 Task: Organize a 75-minute interactive team-building theater and improvisation workshop for corporate teams.
Action: Mouse moved to (839, 115)
Screenshot: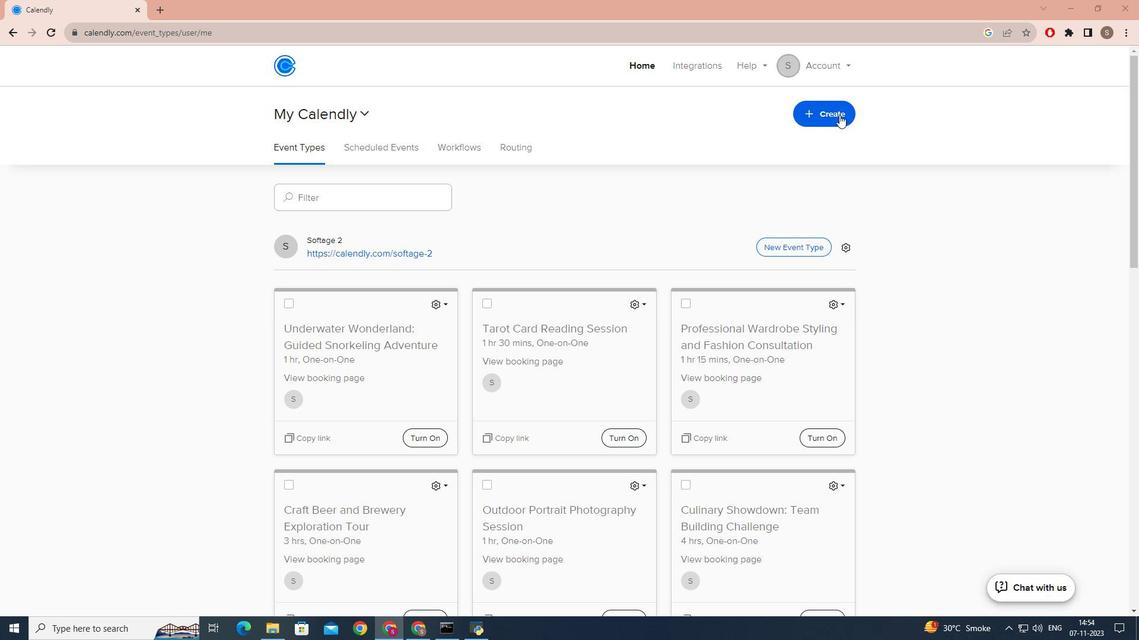 
Action: Mouse pressed left at (839, 115)
Screenshot: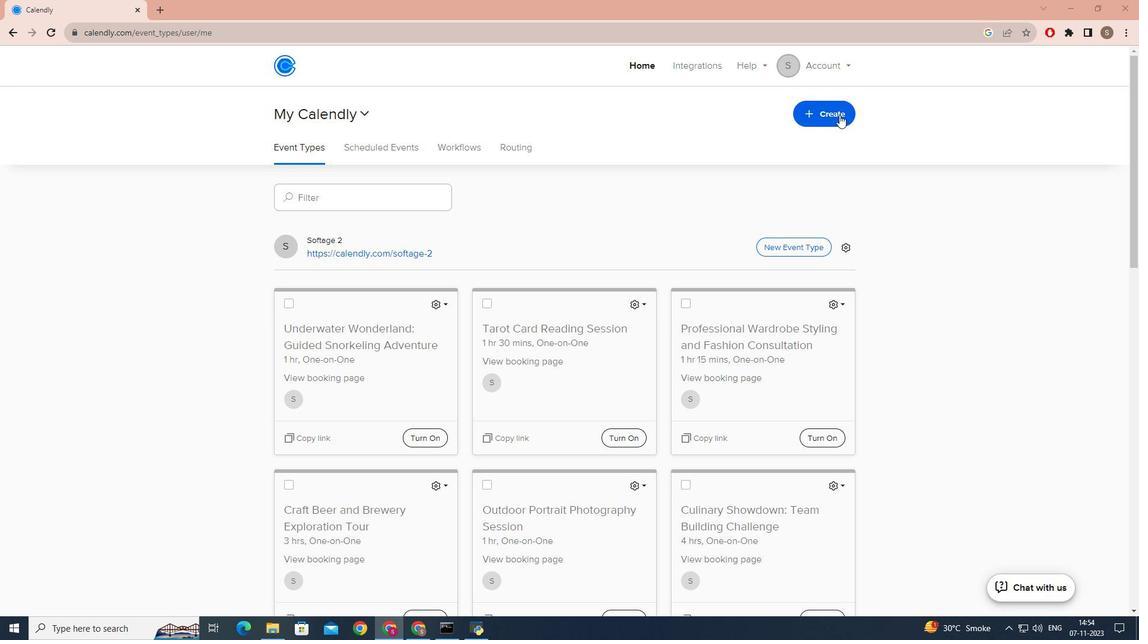 
Action: Mouse moved to (742, 163)
Screenshot: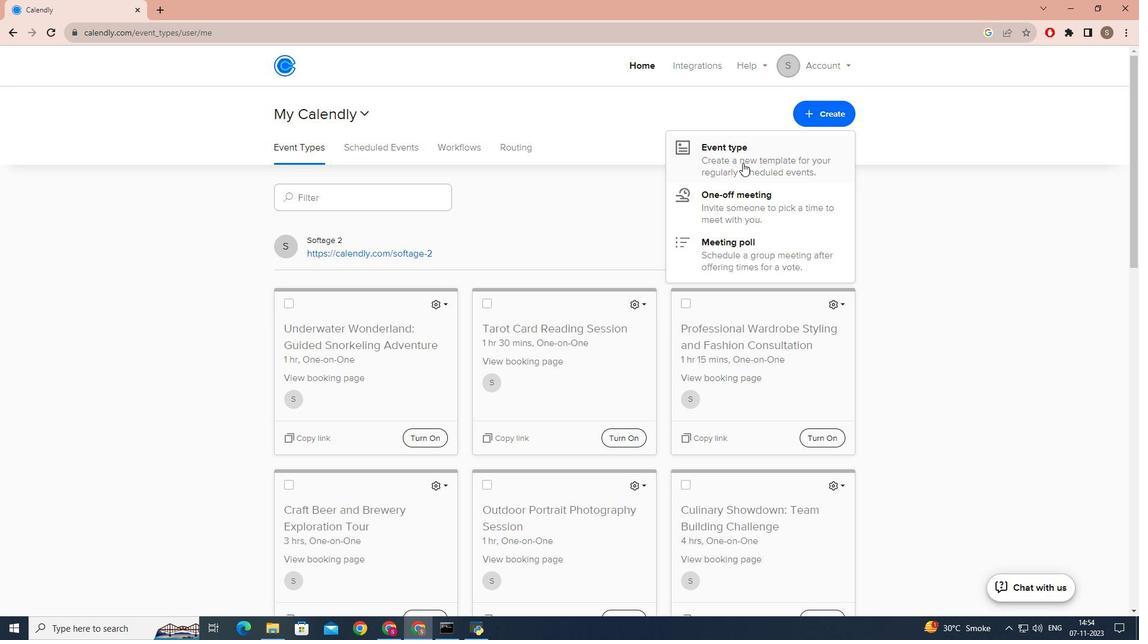 
Action: Mouse pressed left at (742, 163)
Screenshot: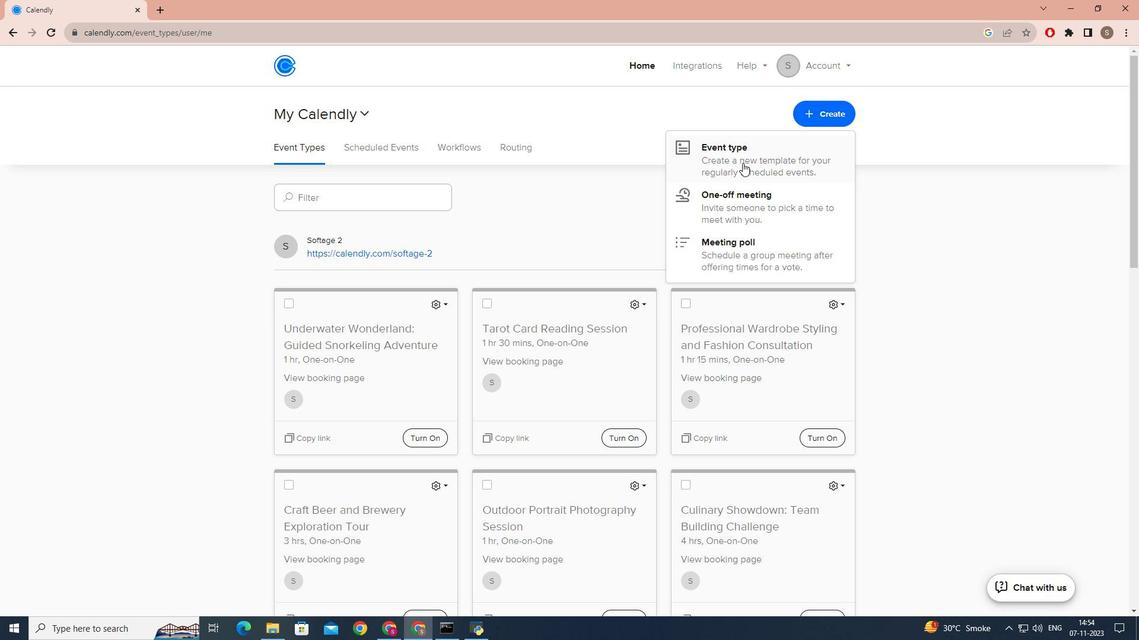 
Action: Mouse moved to (519, 212)
Screenshot: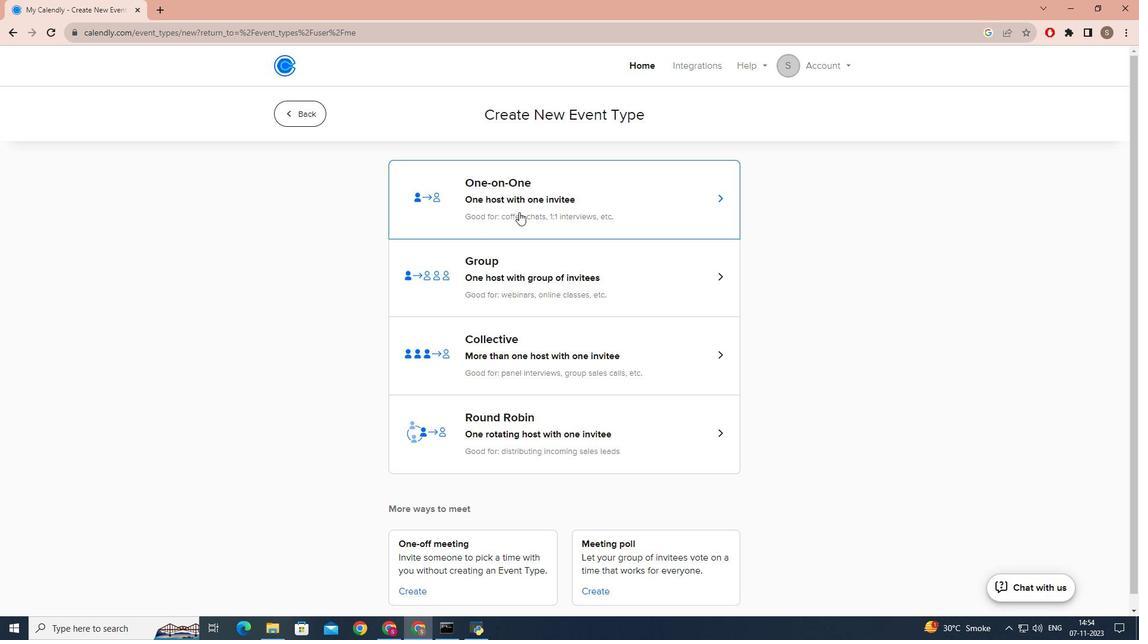 
Action: Mouse pressed left at (519, 212)
Screenshot: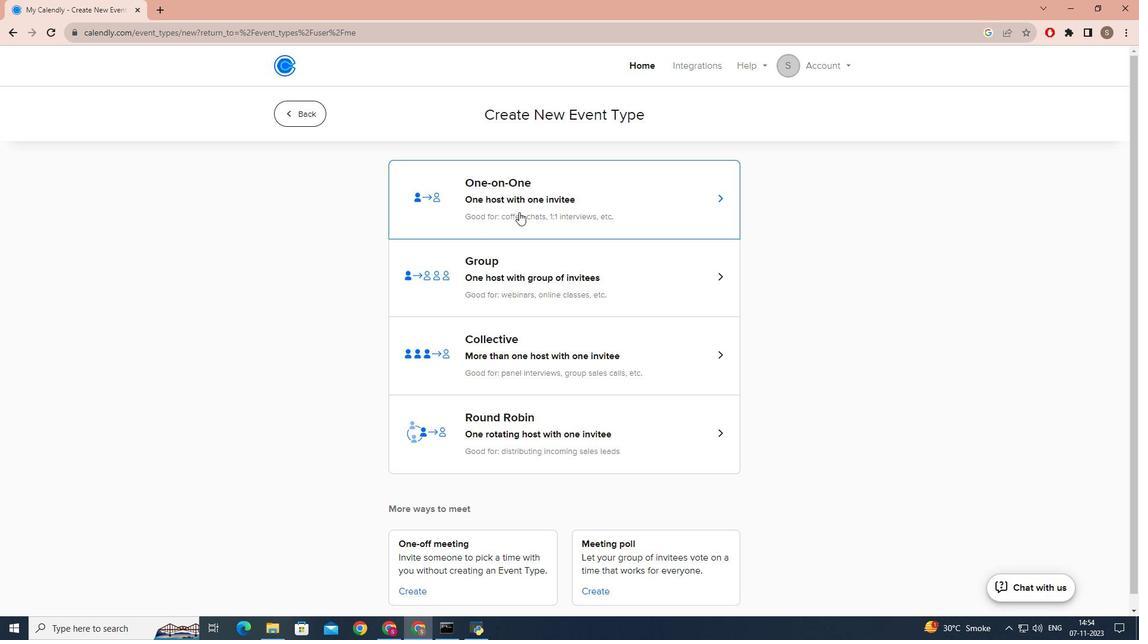 
Action: Mouse moved to (434, 272)
Screenshot: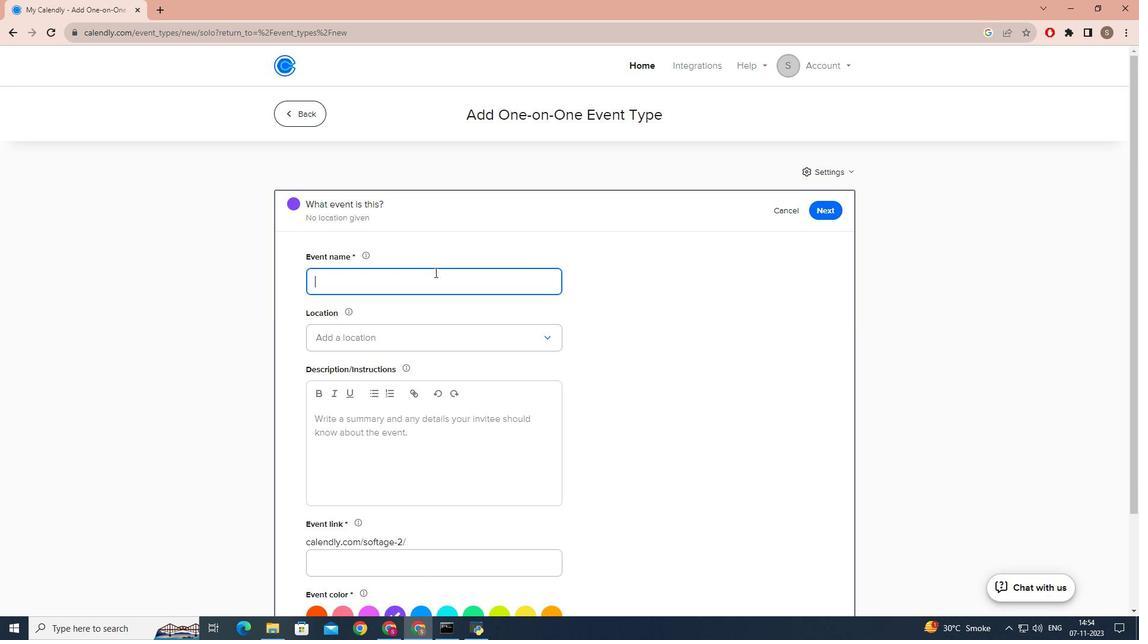 
Action: Key pressed <Key.caps_lock>T<Key.caps_lock>eam<Key.space><Key.caps_lock>B<Key.caps_lock>uilding<Key.space><Key.caps_lock>T<Key.caps_lock>heater<Key.space>and<Key.space><Key.caps_lock>I<Key.caps_lock>mprovisato<Key.backspace>ion<Key.space><Key.caps_lock>W<Key.caps_lock>orkshop
Screenshot: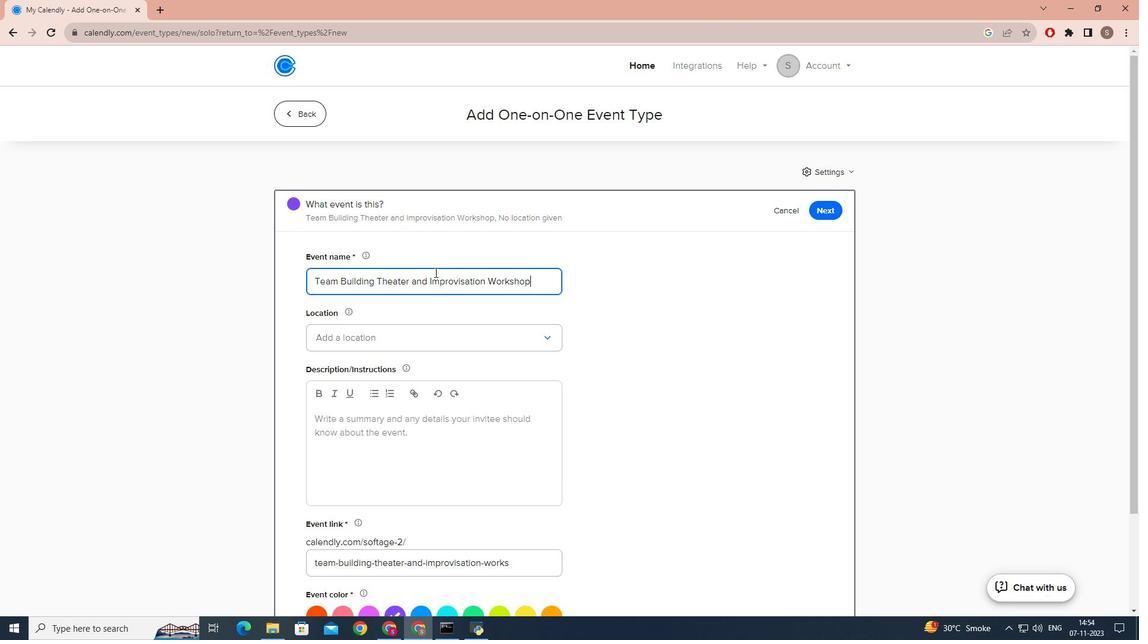 
Action: Mouse moved to (404, 335)
Screenshot: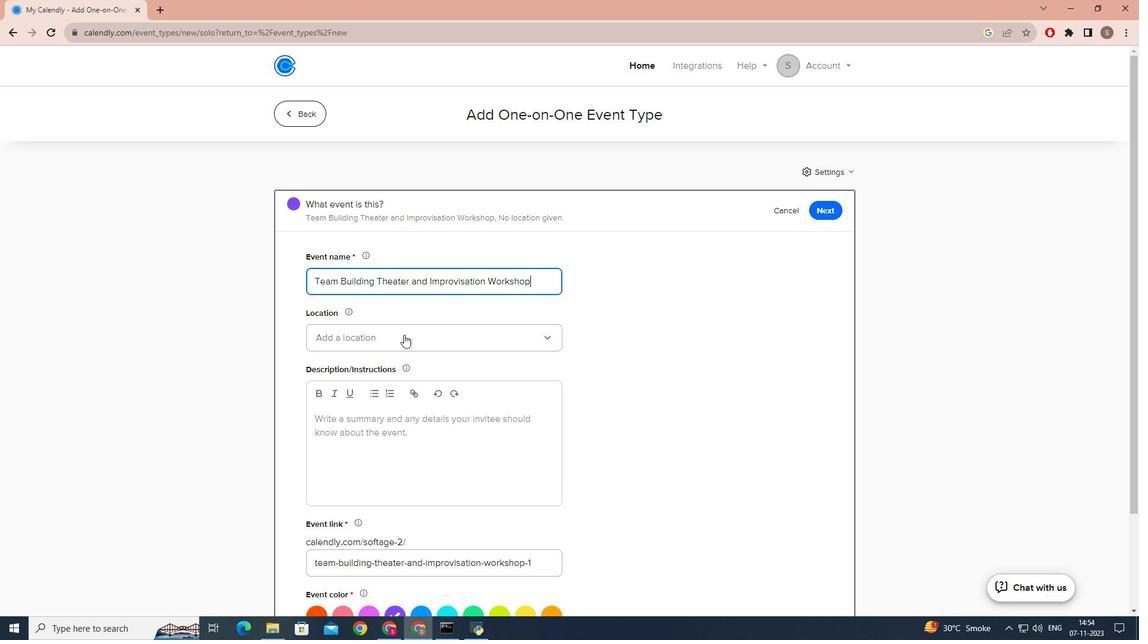 
Action: Mouse pressed left at (404, 335)
Screenshot: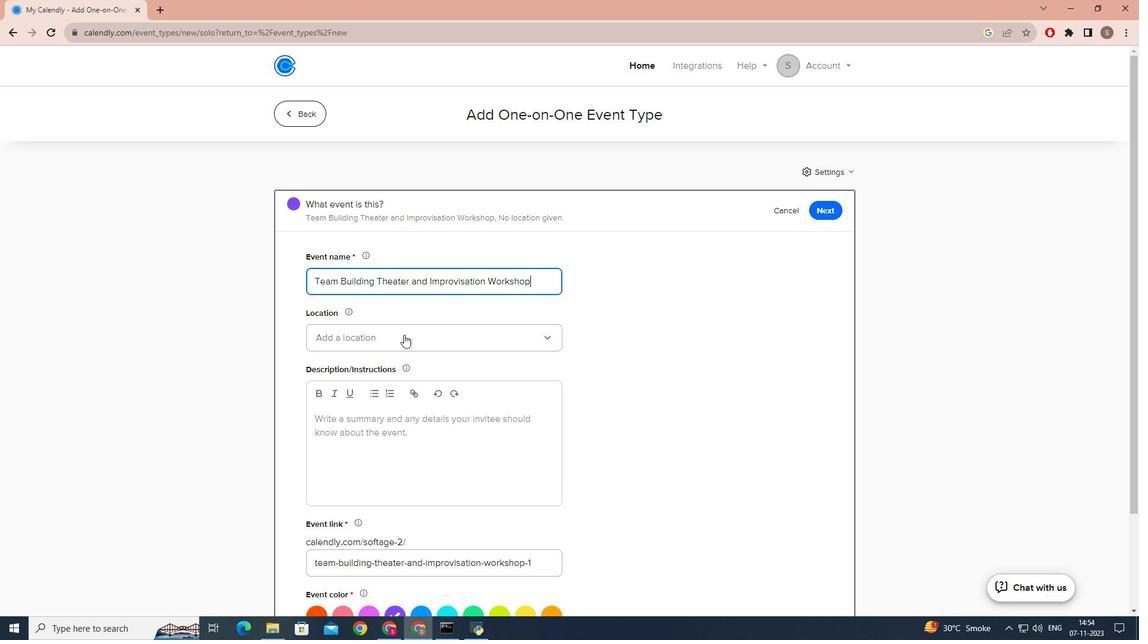 
Action: Mouse moved to (379, 369)
Screenshot: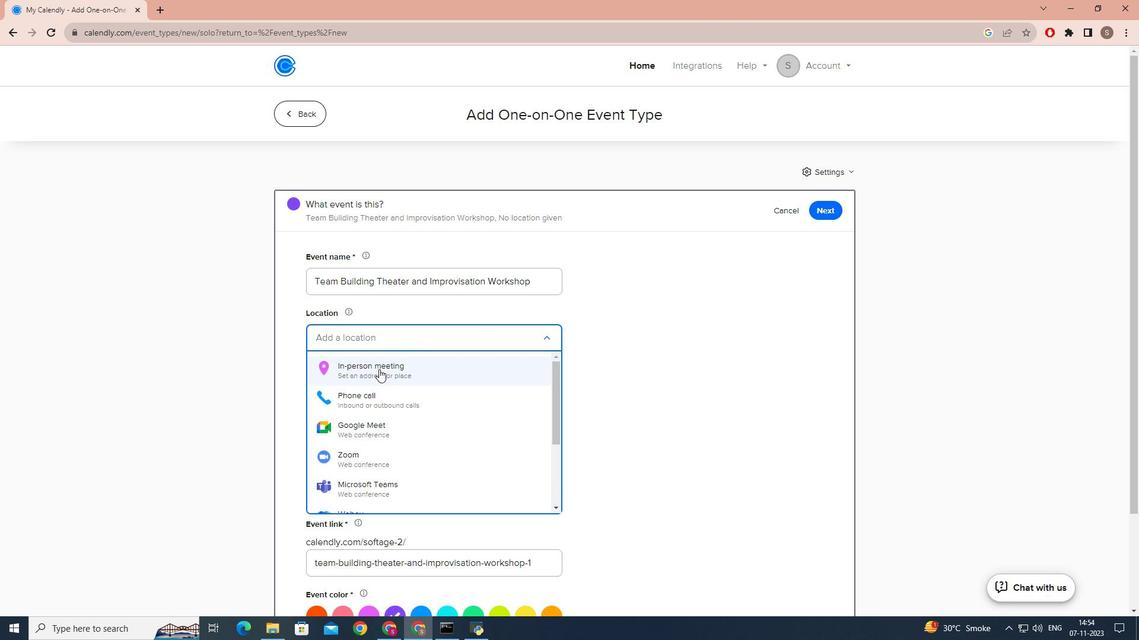 
Action: Mouse pressed left at (379, 369)
Screenshot: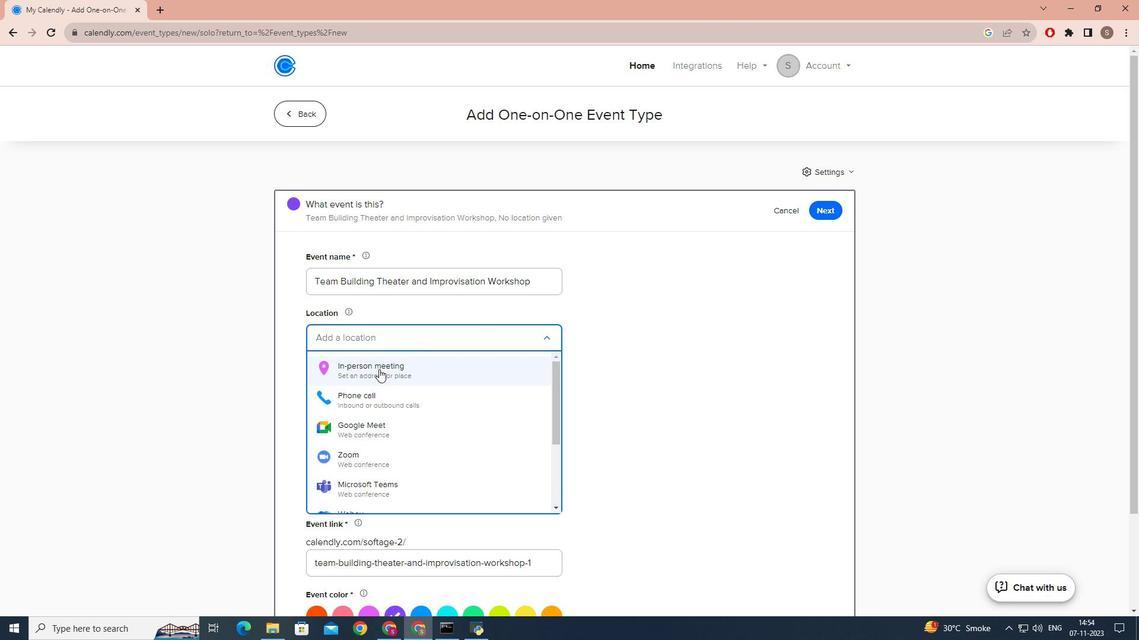 
Action: Mouse moved to (536, 191)
Screenshot: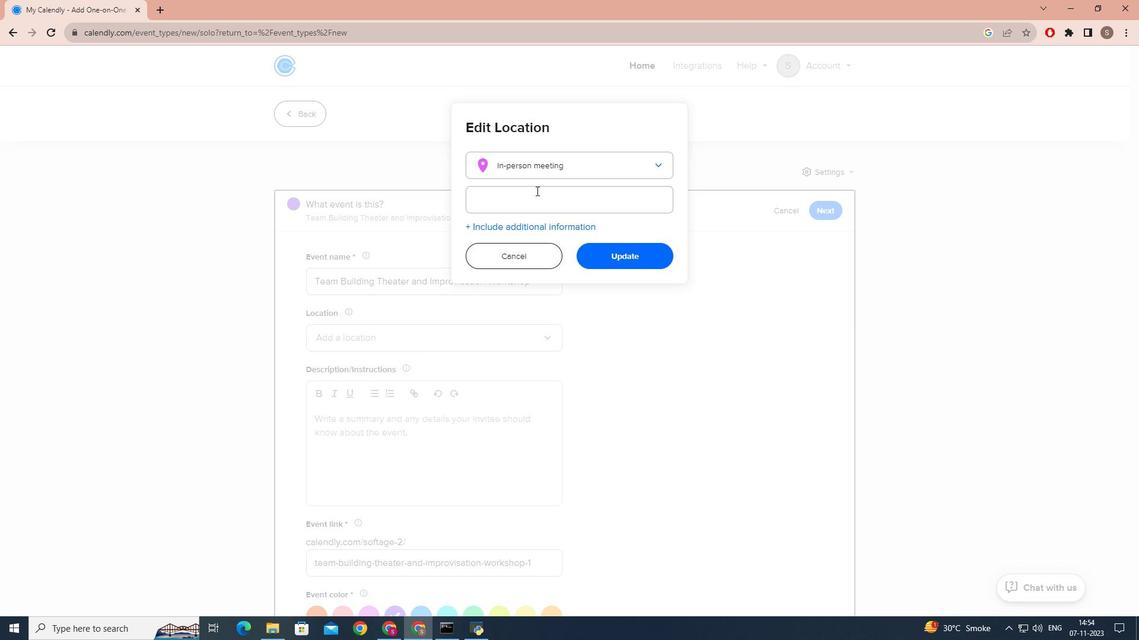
Action: Mouse pressed left at (536, 191)
Screenshot: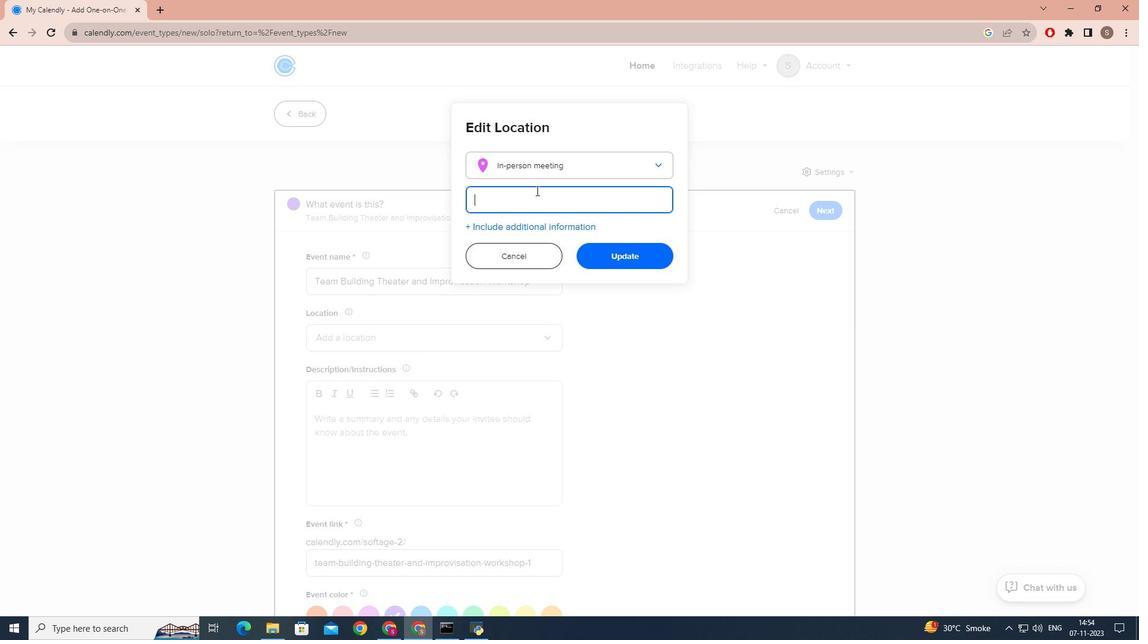 
Action: Mouse moved to (536, 190)
Screenshot: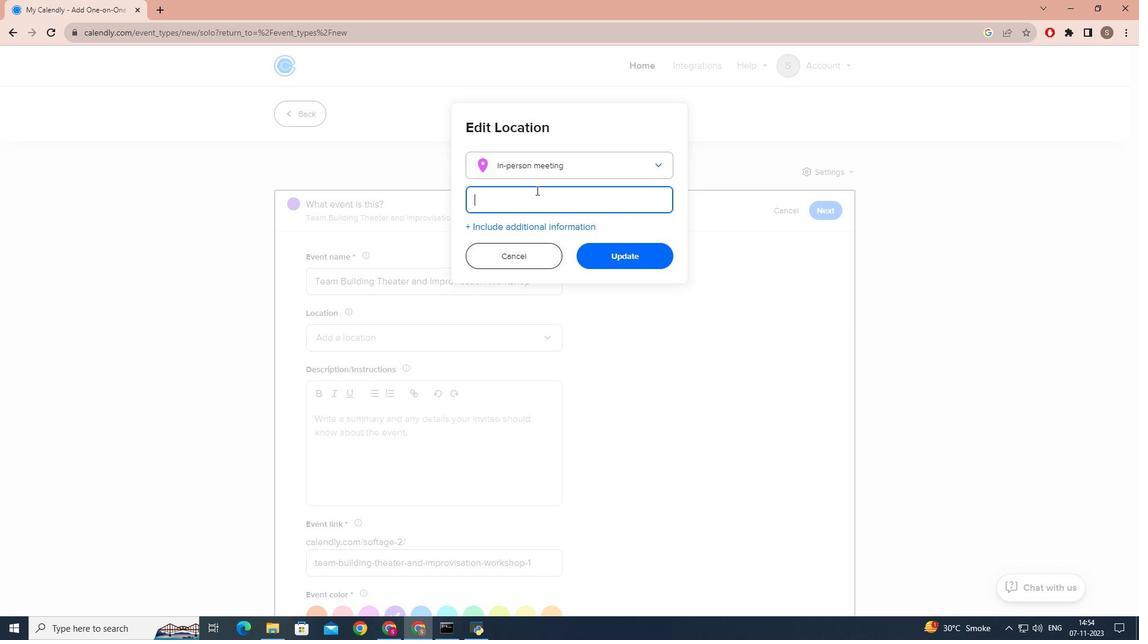 
Action: Key pressed <Key.caps_lock><Key.caps_lock><Key.caps_lock><Key.caps_lock><Key.caps_lock><Key.caps_lock><Key.caps_lock>G<Key.caps_lock>rand<Key.space>h<Key.caps_lock><Key.caps_lock>orizon
Screenshot: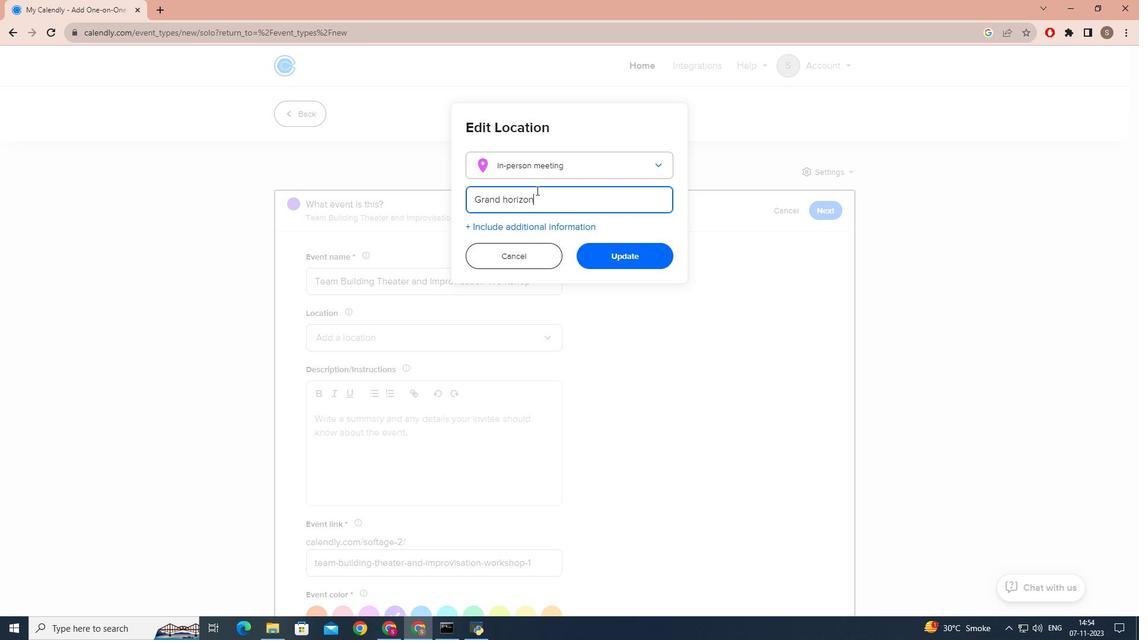 
Action: Mouse moved to (509, 203)
Screenshot: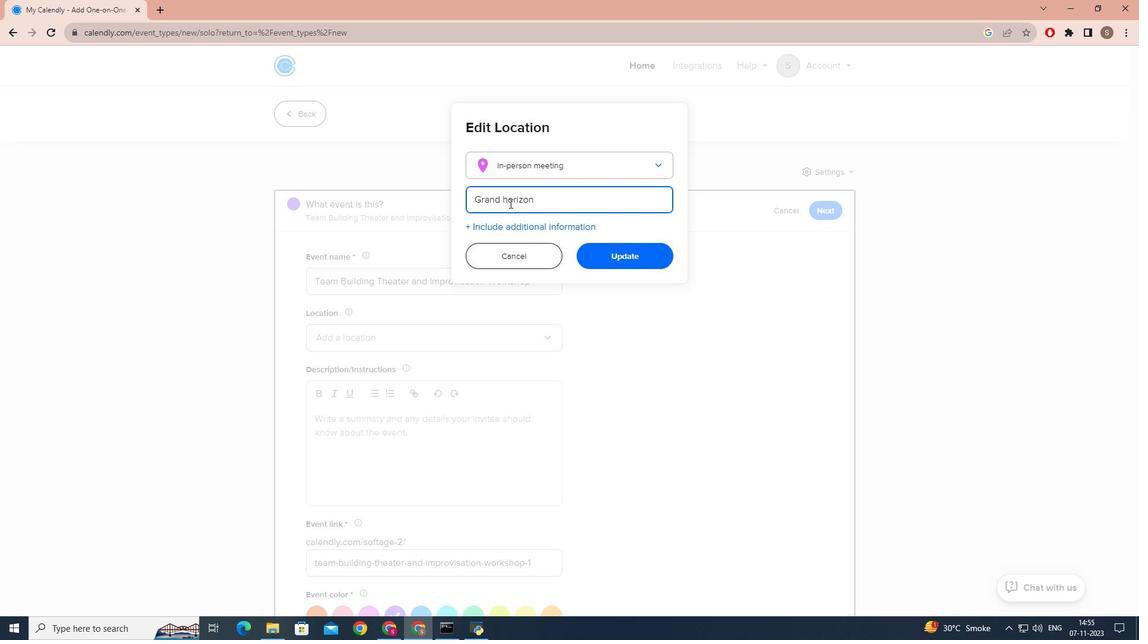 
Action: Mouse pressed left at (509, 203)
Screenshot: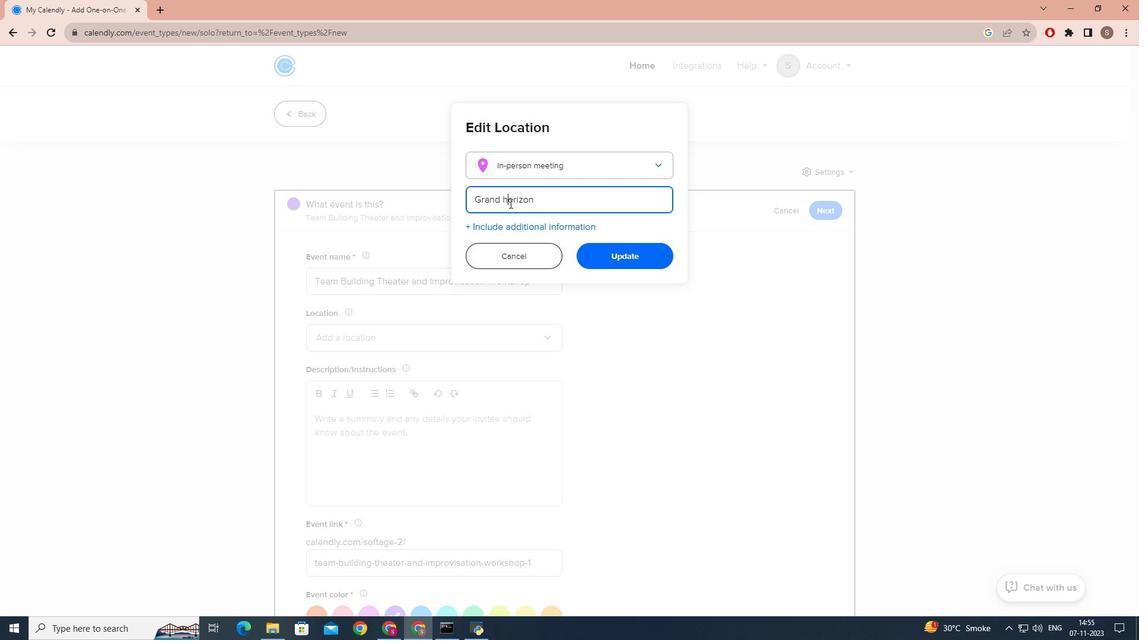 
Action: Key pressed <Key.backspace><Key.caps_lock>H
Screenshot: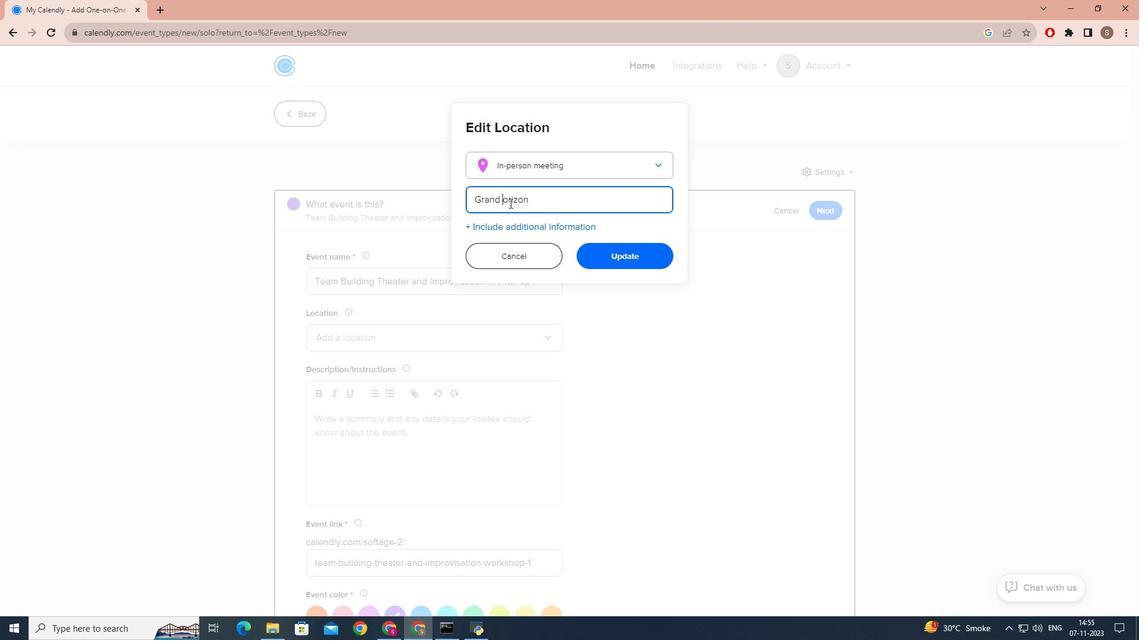 
Action: Mouse moved to (553, 191)
Screenshot: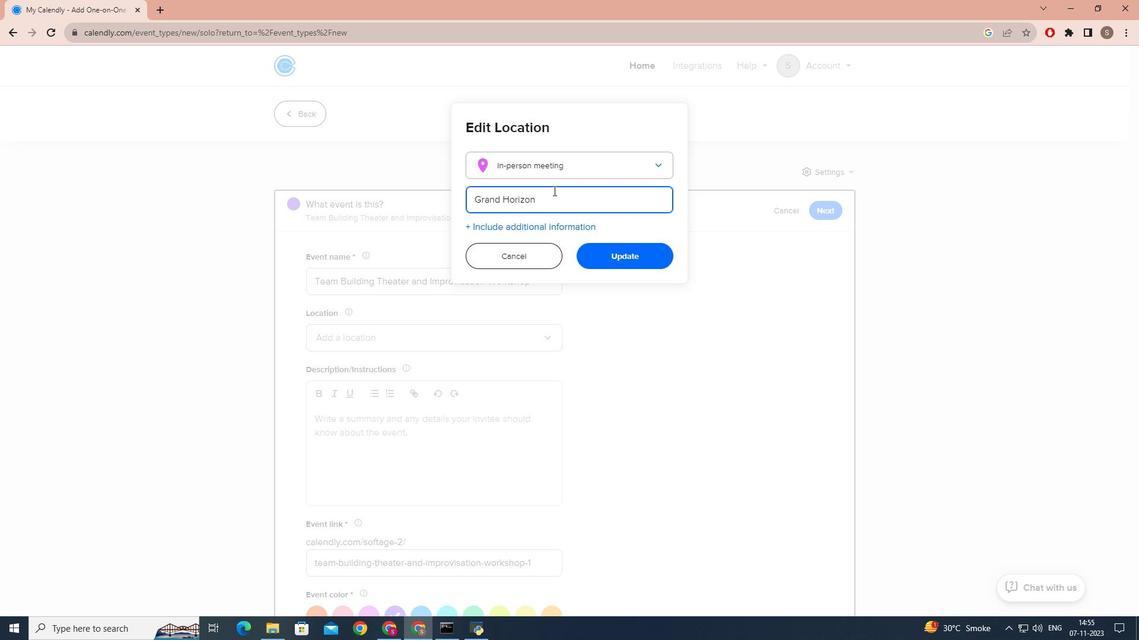 
Action: Mouse pressed left at (553, 191)
Screenshot: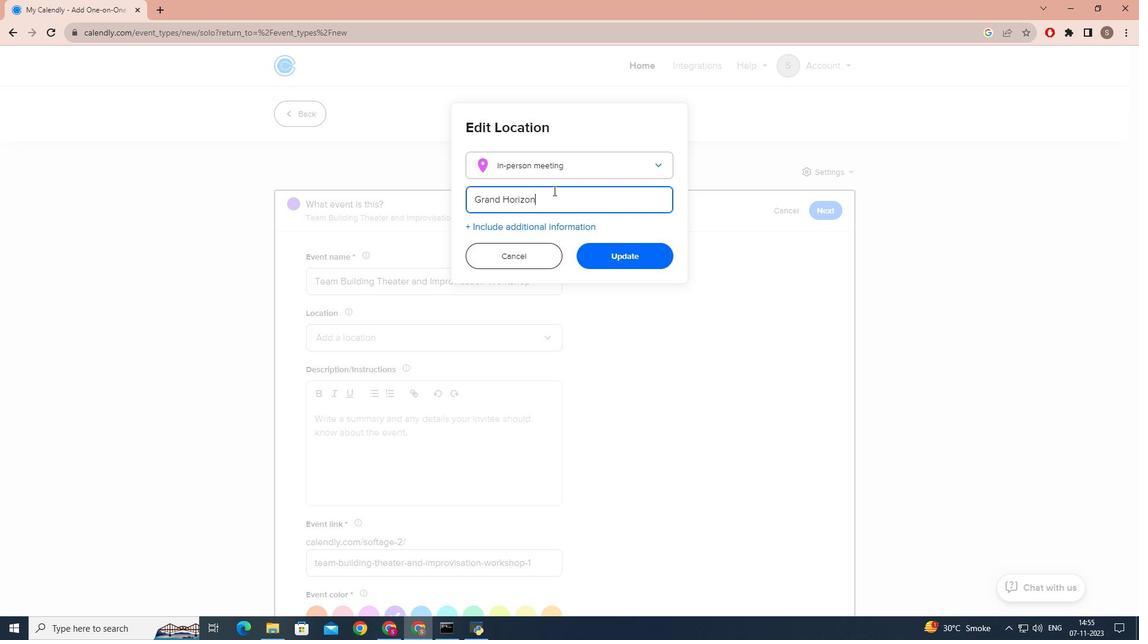 
Action: Mouse moved to (553, 190)
Screenshot: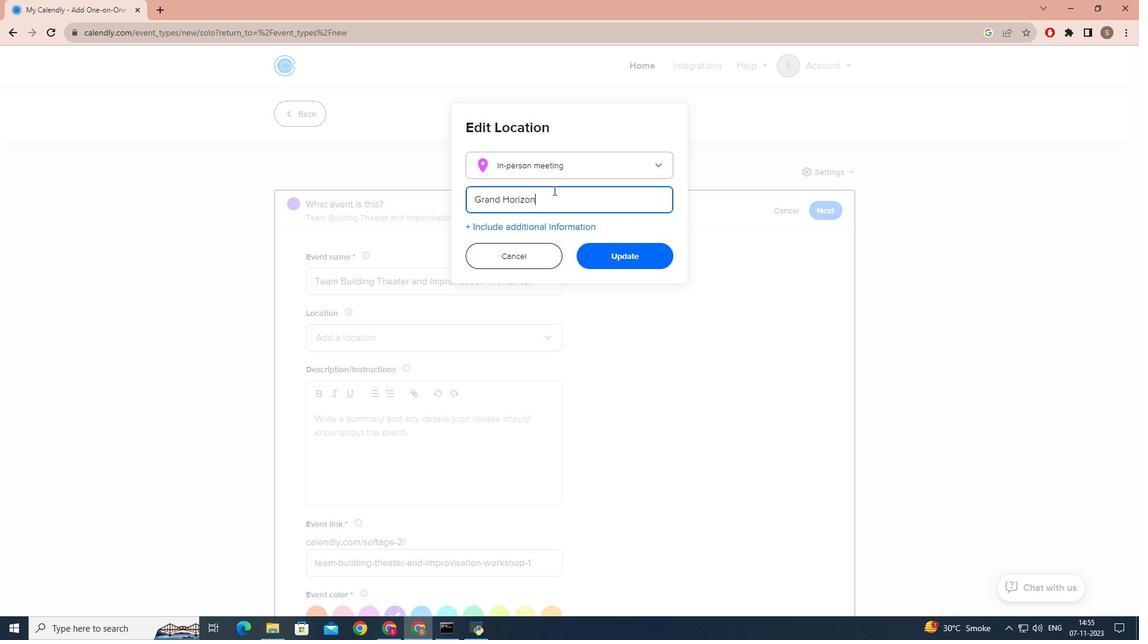 
Action: Key pressed <Key.space>A<Key.caps_lock>uditorium,<Key.space><Key.caps_lock>L<Key.caps_lock>ondon,<Key.caps_lock>U.K
Screenshot: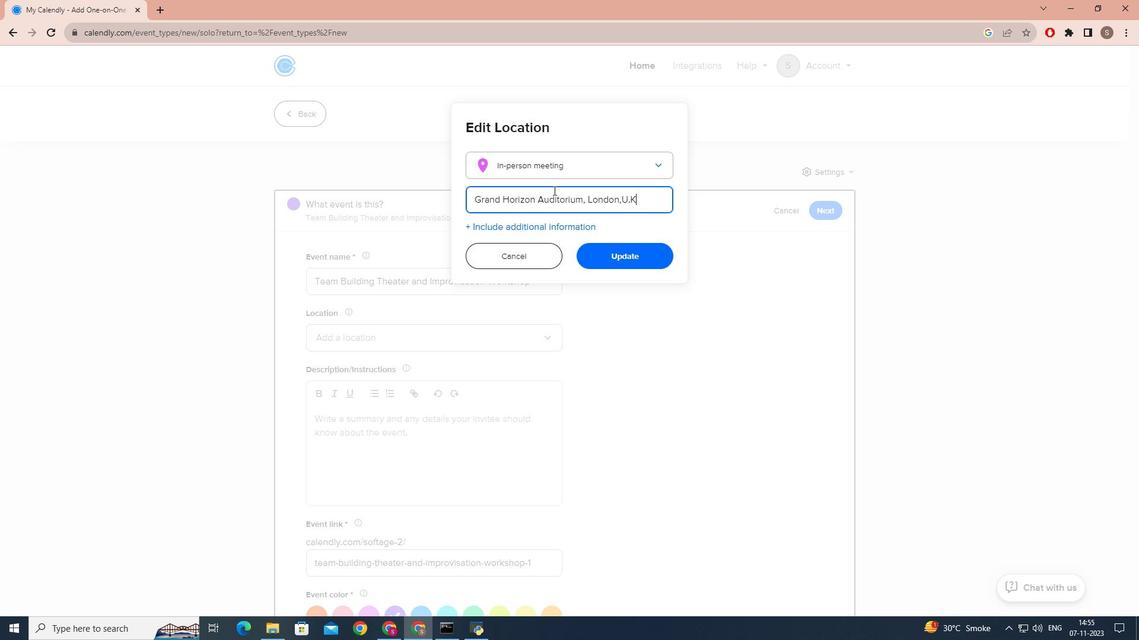 
Action: Mouse moved to (638, 247)
Screenshot: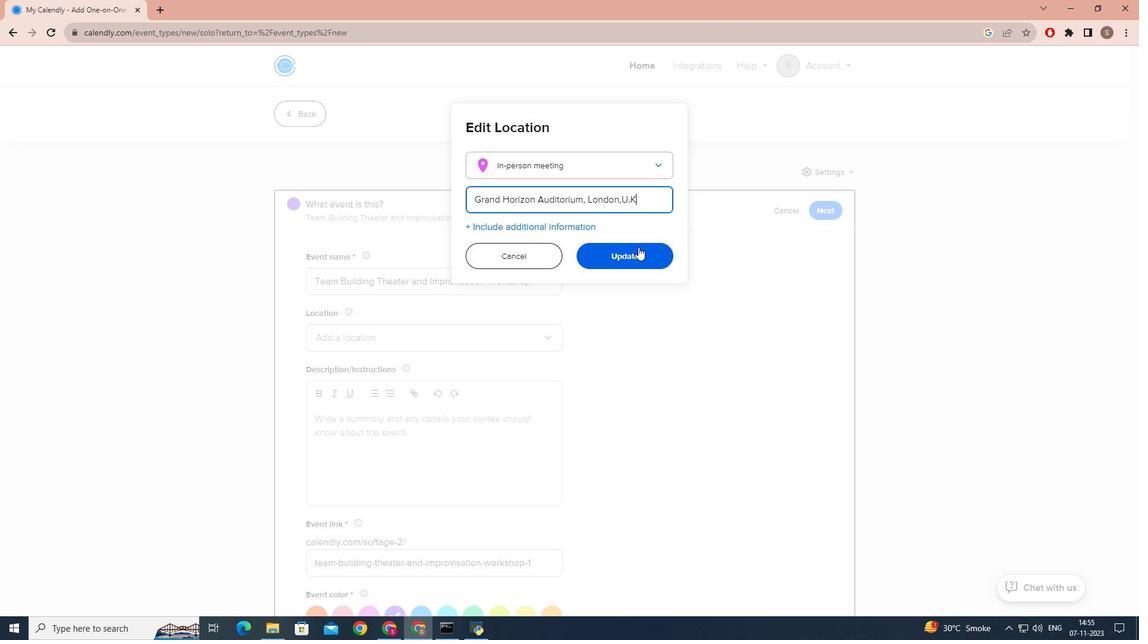 
Action: Mouse pressed left at (638, 247)
Screenshot: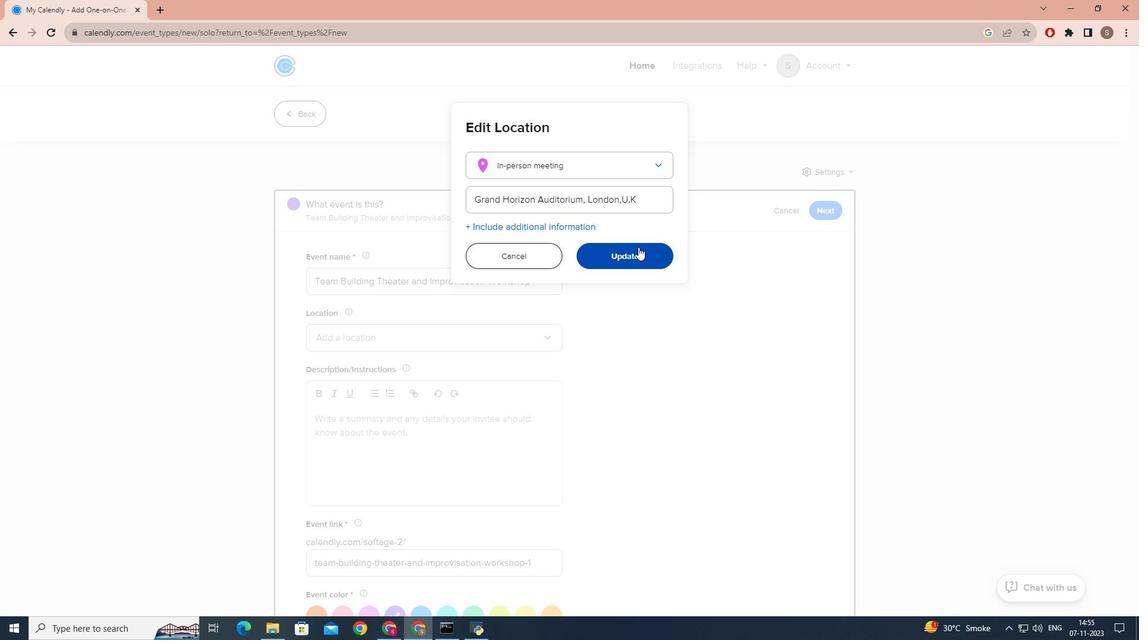 
Action: Mouse moved to (390, 255)
Screenshot: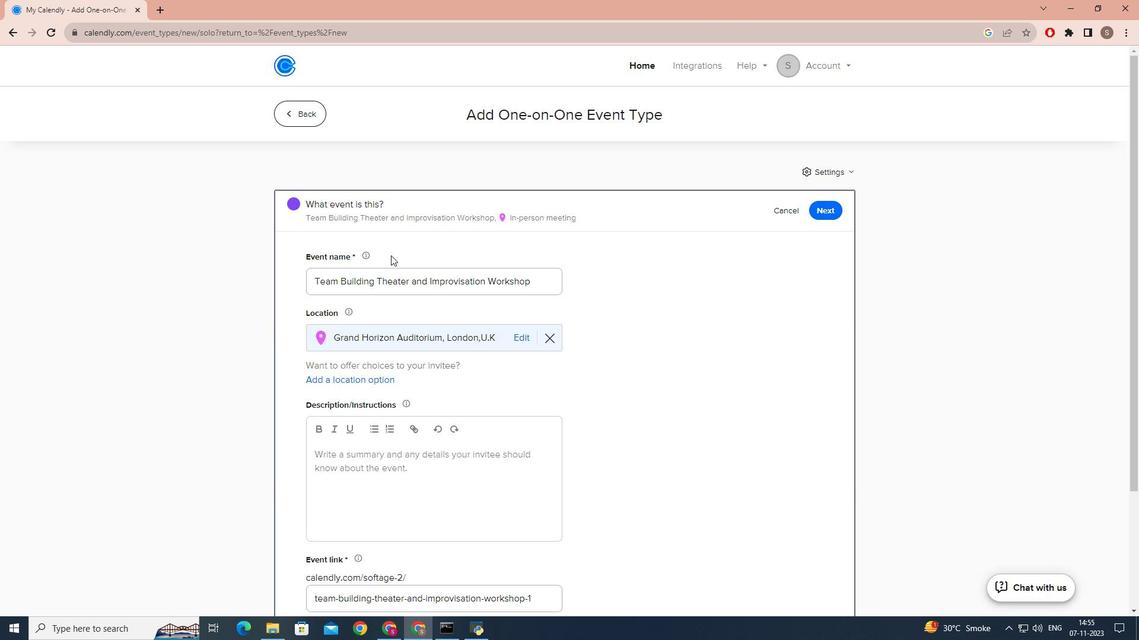 
Action: Mouse scrolled (390, 255) with delta (0, 0)
Screenshot: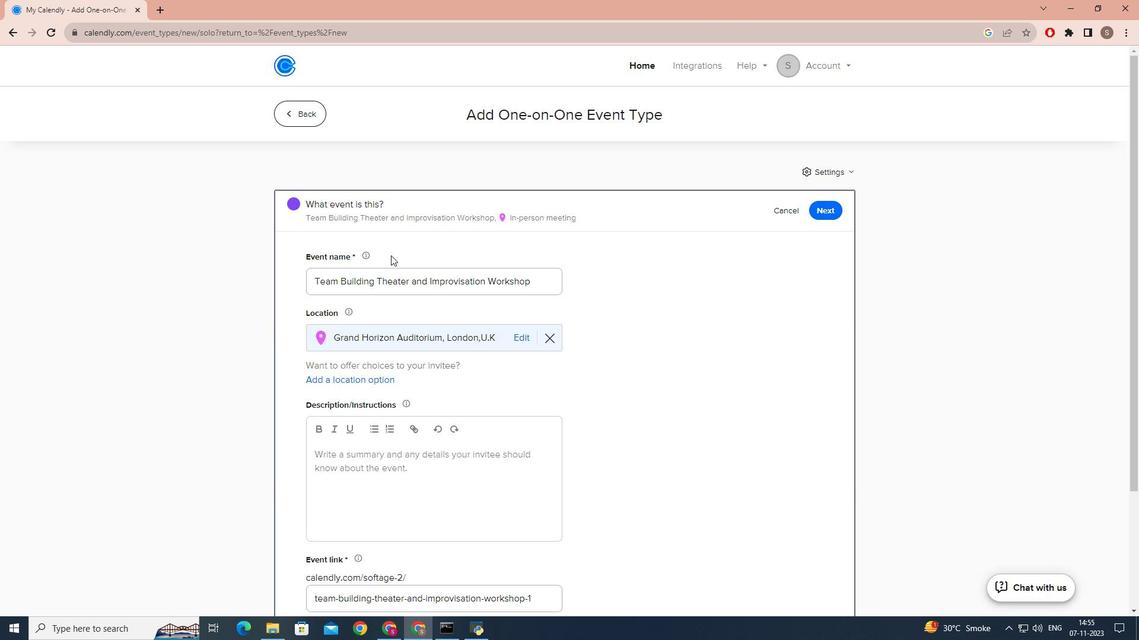 
Action: Mouse scrolled (390, 255) with delta (0, 0)
Screenshot: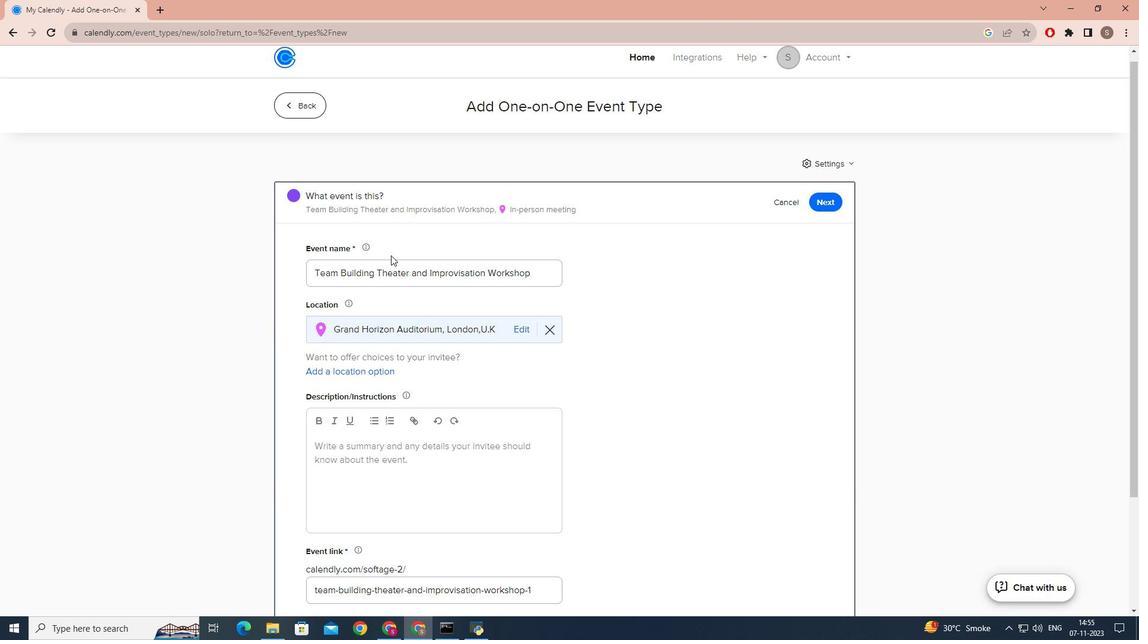 
Action: Mouse scrolled (390, 255) with delta (0, 0)
Screenshot: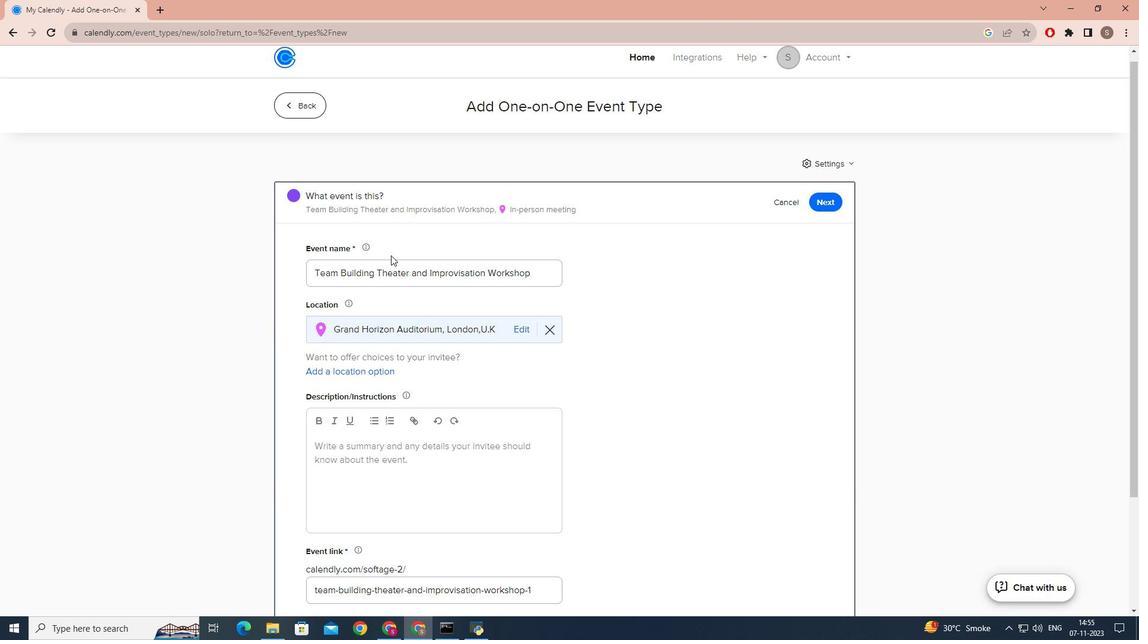 
Action: Mouse scrolled (390, 255) with delta (0, 0)
Screenshot: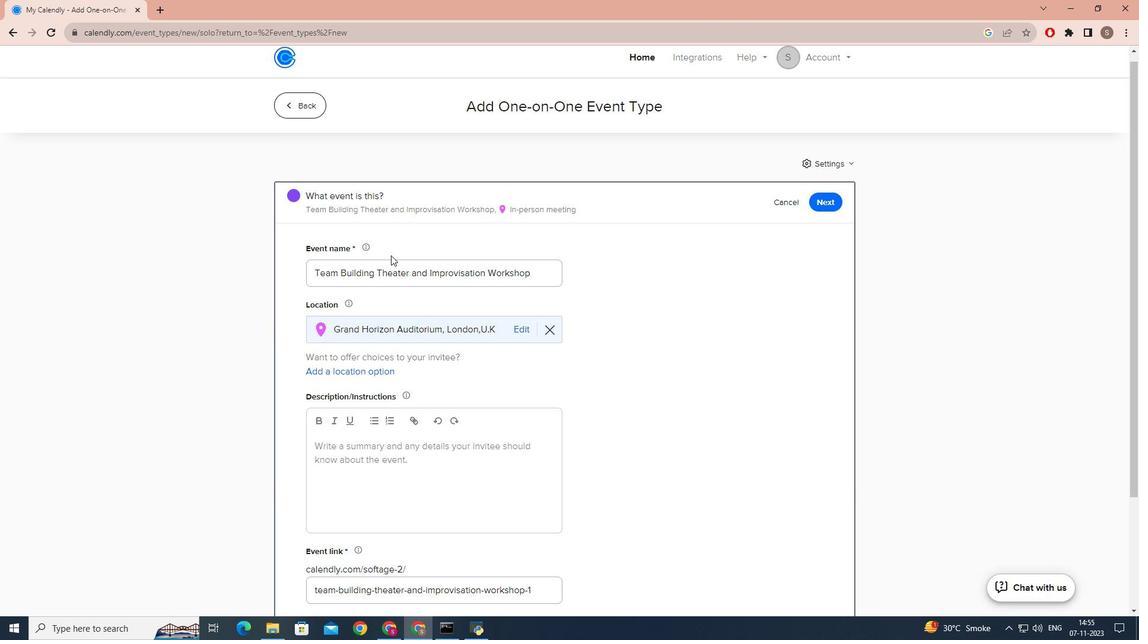 
Action: Mouse scrolled (390, 255) with delta (0, 0)
Screenshot: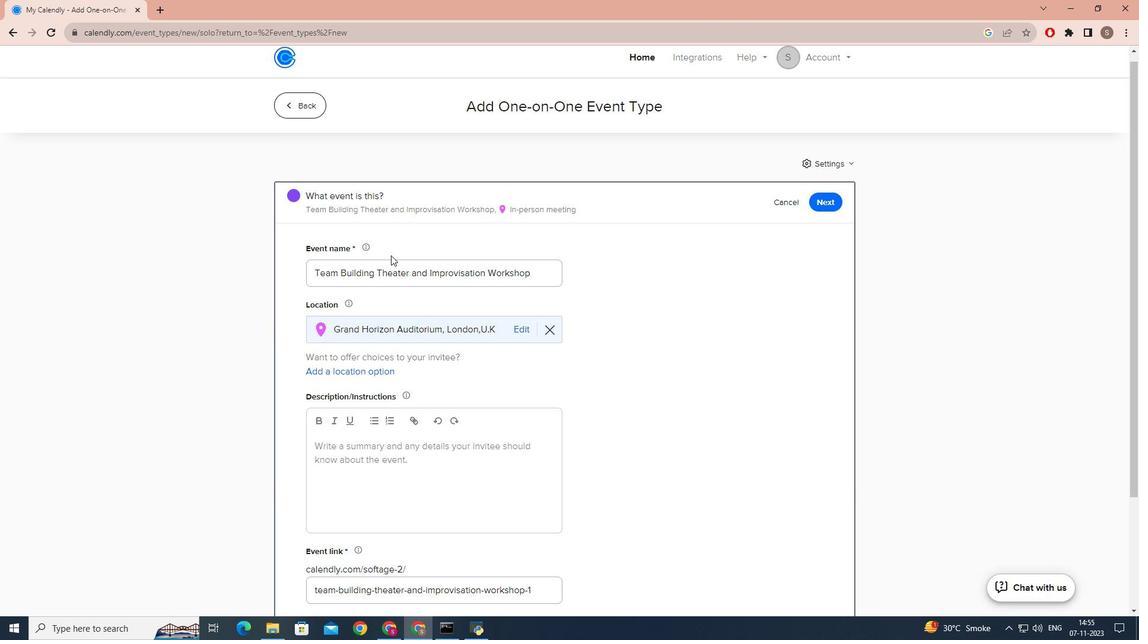 
Action: Mouse scrolled (390, 255) with delta (0, 0)
Screenshot: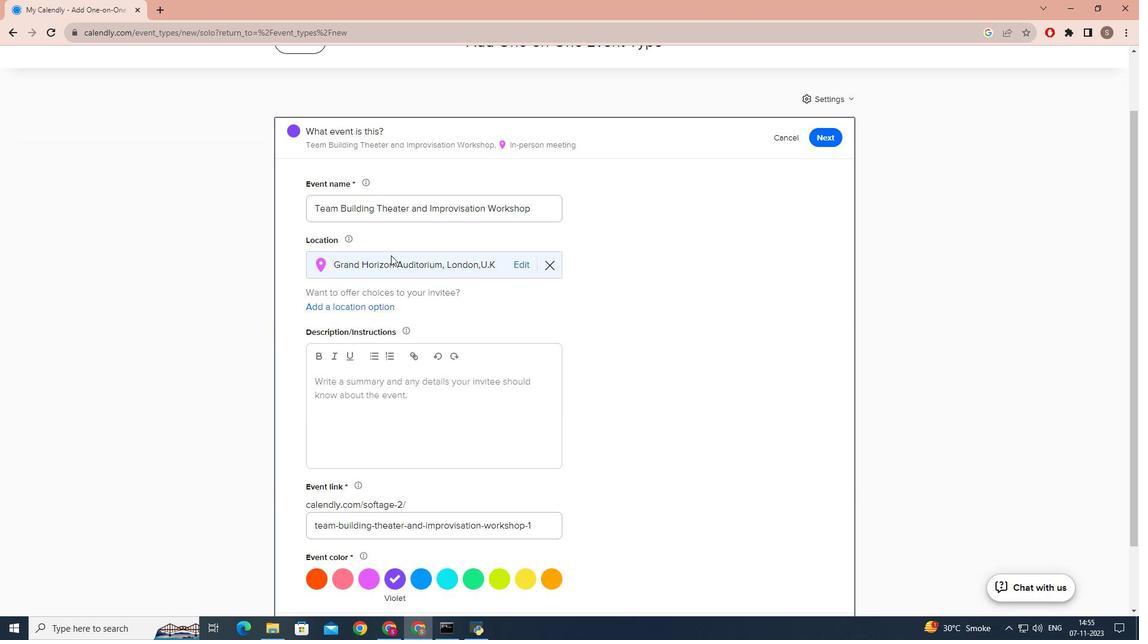 
Action: Mouse scrolled (390, 255) with delta (0, 0)
Screenshot: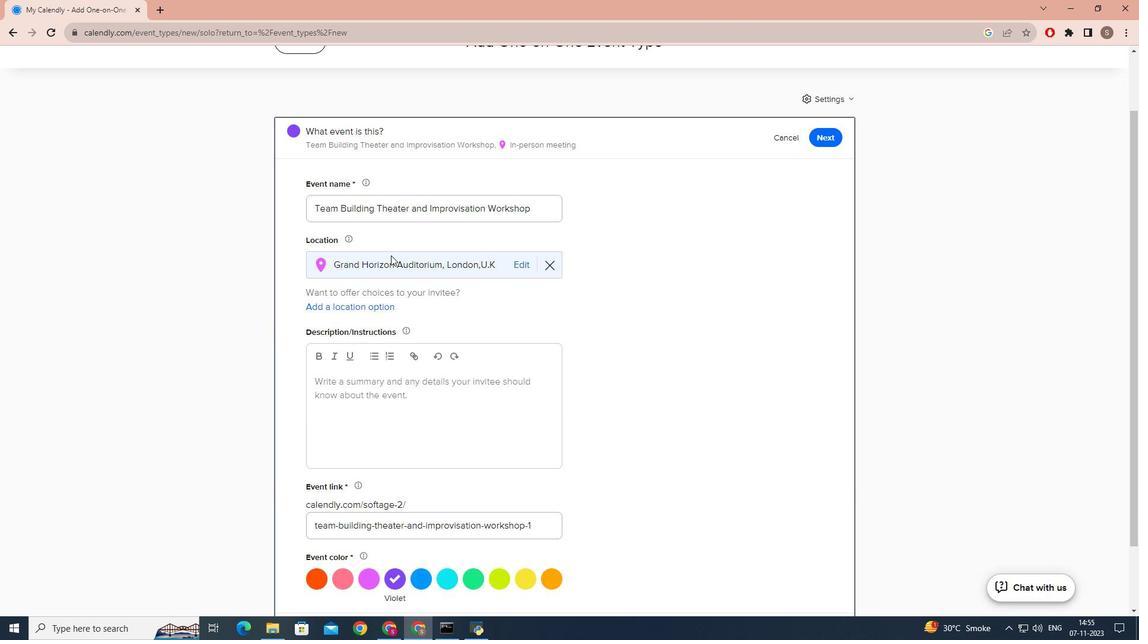 
Action: Mouse moved to (338, 318)
Screenshot: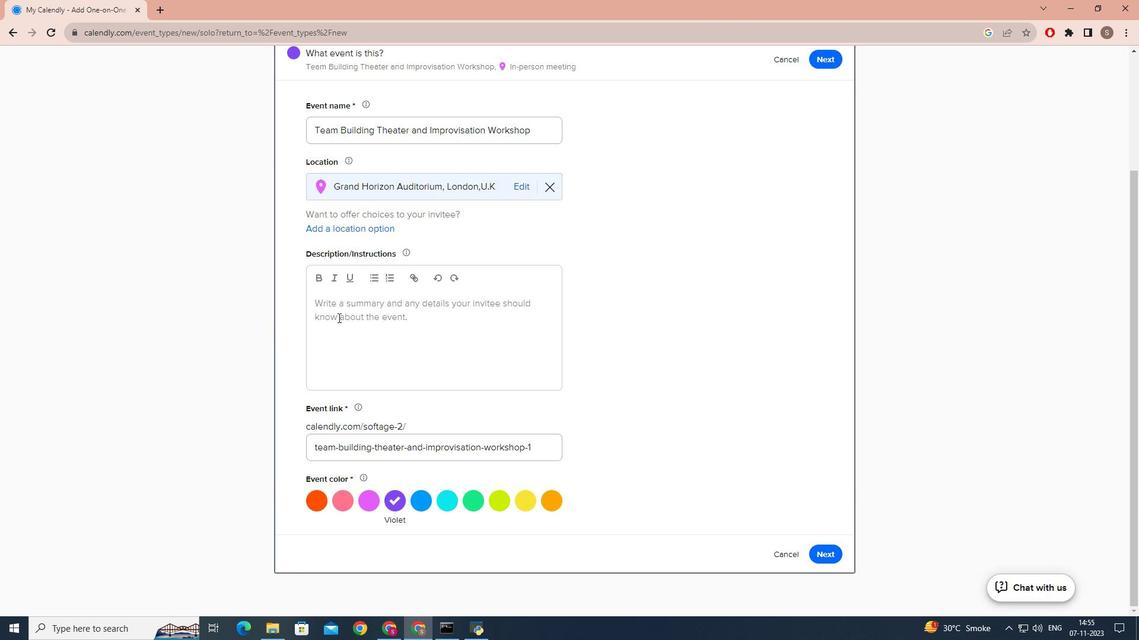 
Action: Mouse pressed left at (338, 318)
Screenshot: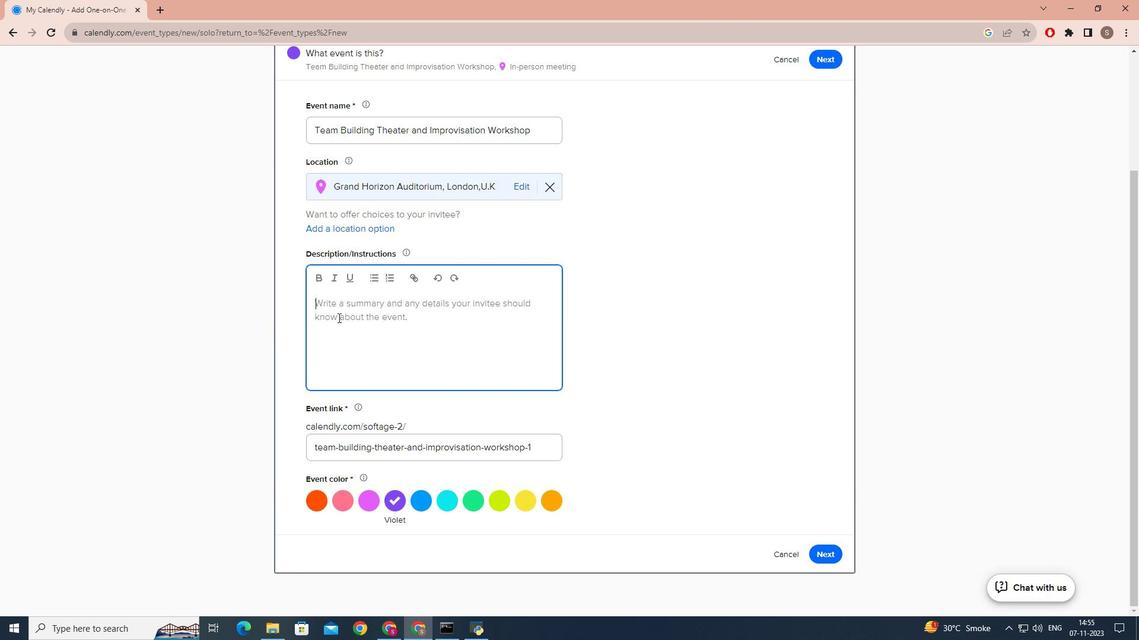 
Action: Mouse moved to (338, 318)
Screenshot: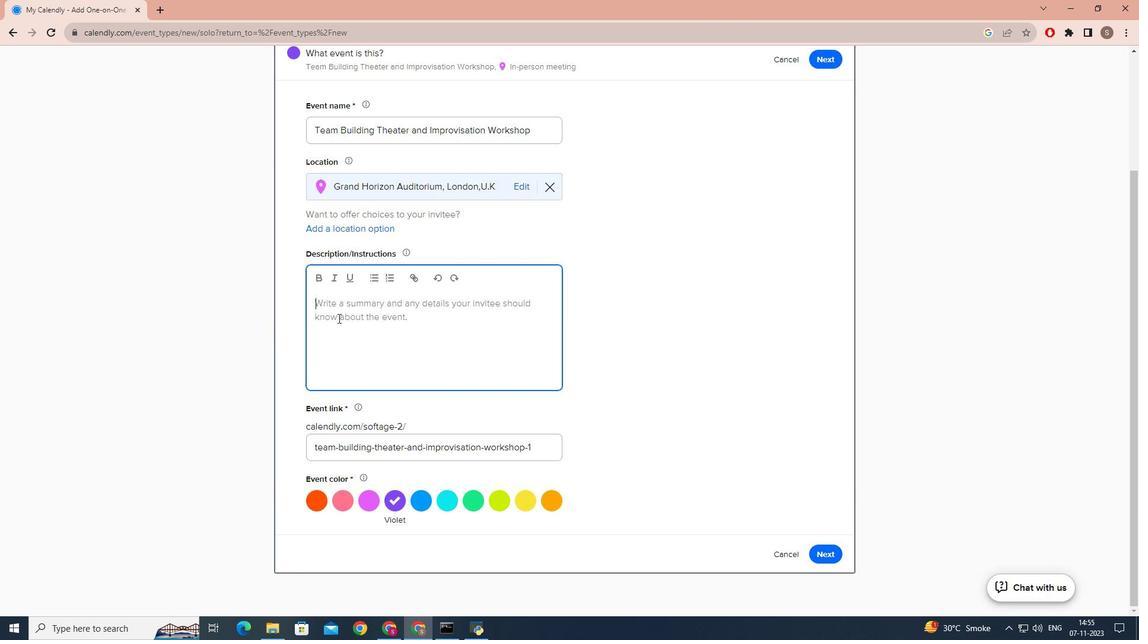 
Action: Key pressed <Key.caps_lock>w<Key.caps_lock>ELCOME<Key.space>T<Key.backspace><Key.backspace><Key.backspace><Key.backspace><Key.backspace><Key.backspace><Key.backspace><Key.backspace><Key.backspace><Key.backspace><Key.backspace><Key.backspace><Key.backspace><Key.backspace>W<Key.caps_lock>elcome<Key.space>to<Key.space>our<Key.space>theater<Key.space>and<Key.space>improvisation<Key.space>workshop<Key.space>,a<Key.space>uniqyu<Key.backspace><Key.backspace>ue<Key.space>opportunity<Key.space>to<Key.space>boost<Key.space>team<Key.space>cohesion<Key.space>and<Key.space>unleash<Key.space>ceativity
Screenshot: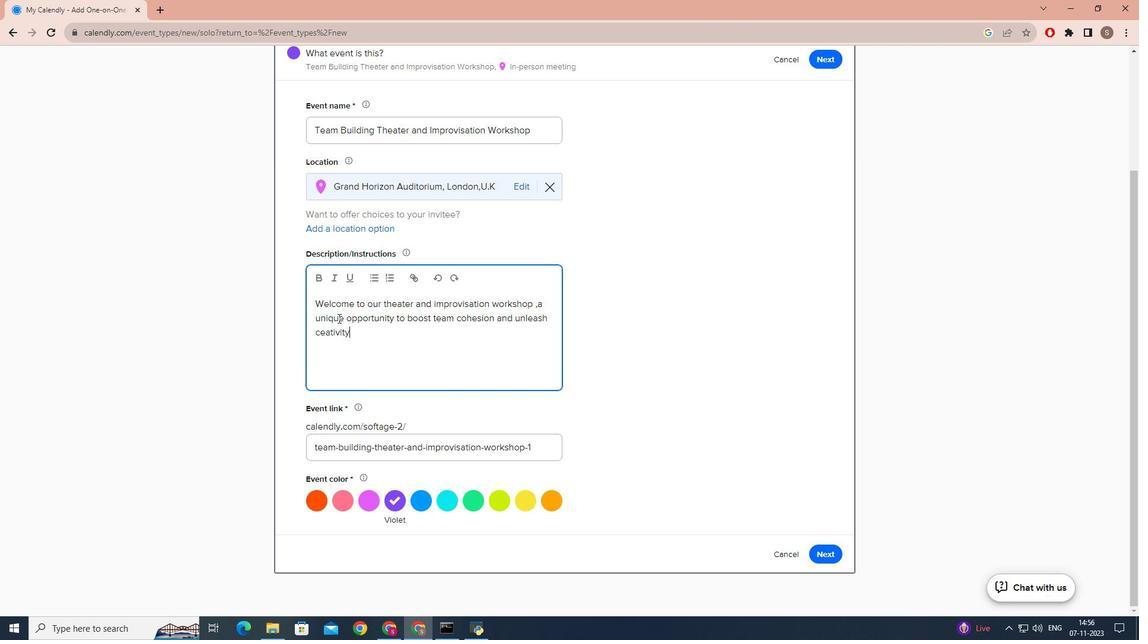 
Action: Mouse moved to (319, 338)
Screenshot: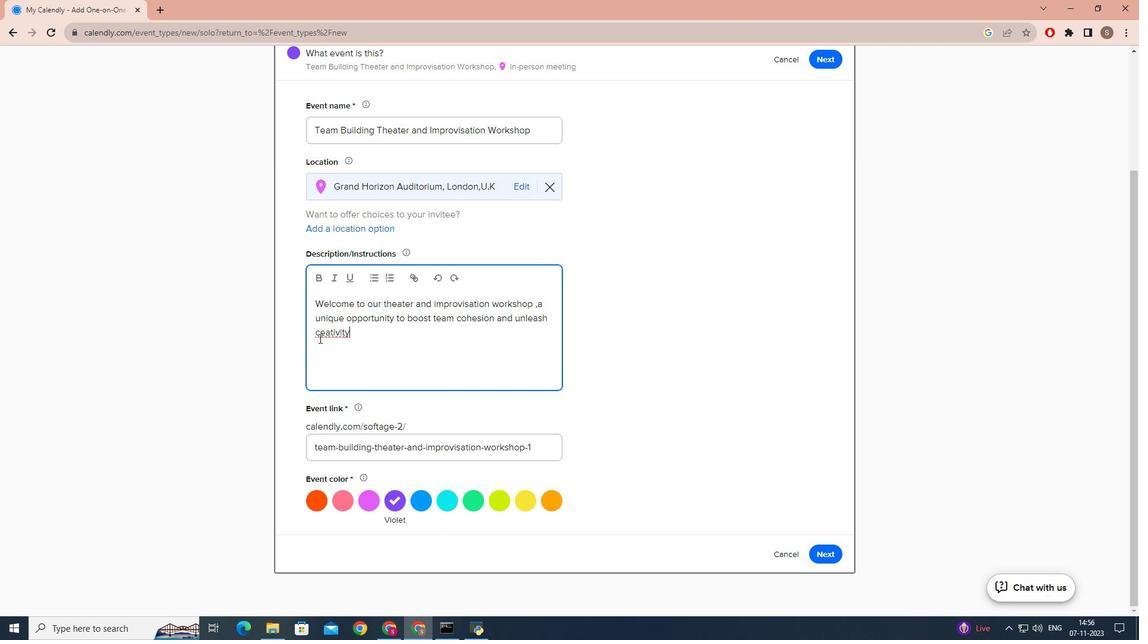 
Action: Mouse pressed left at (319, 338)
Screenshot: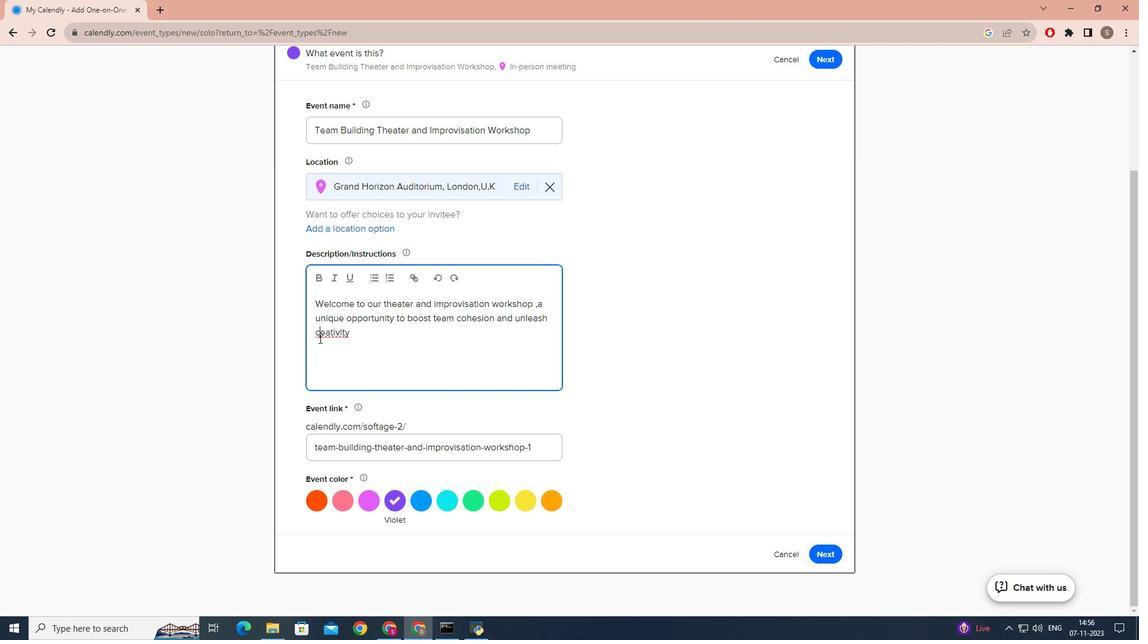 
Action: Key pressed r
Screenshot: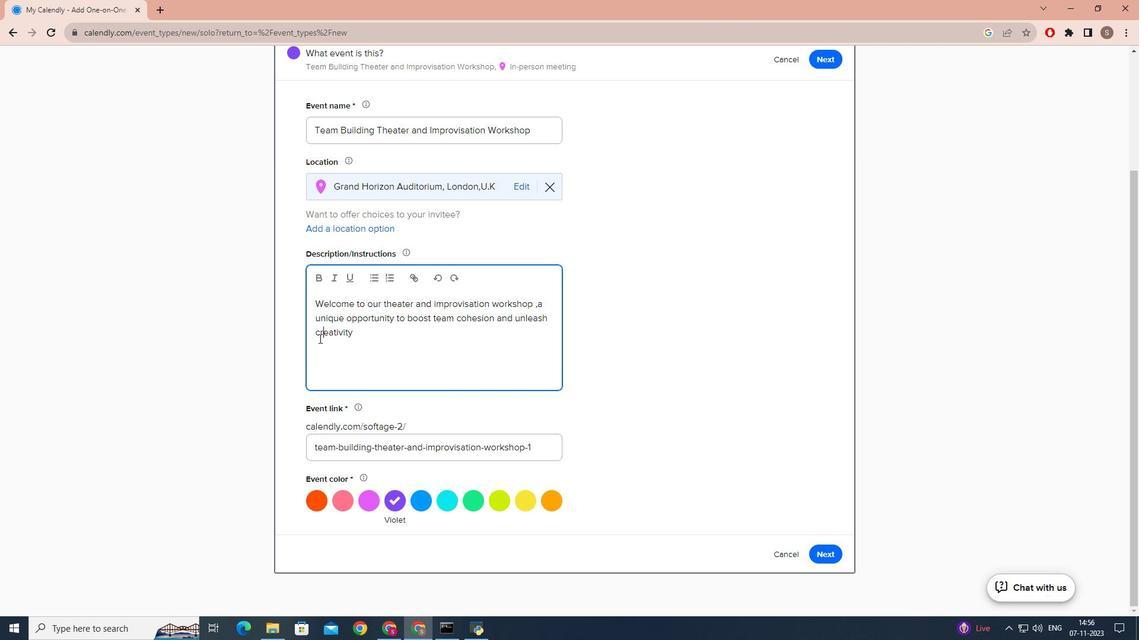
Action: Mouse moved to (366, 323)
Screenshot: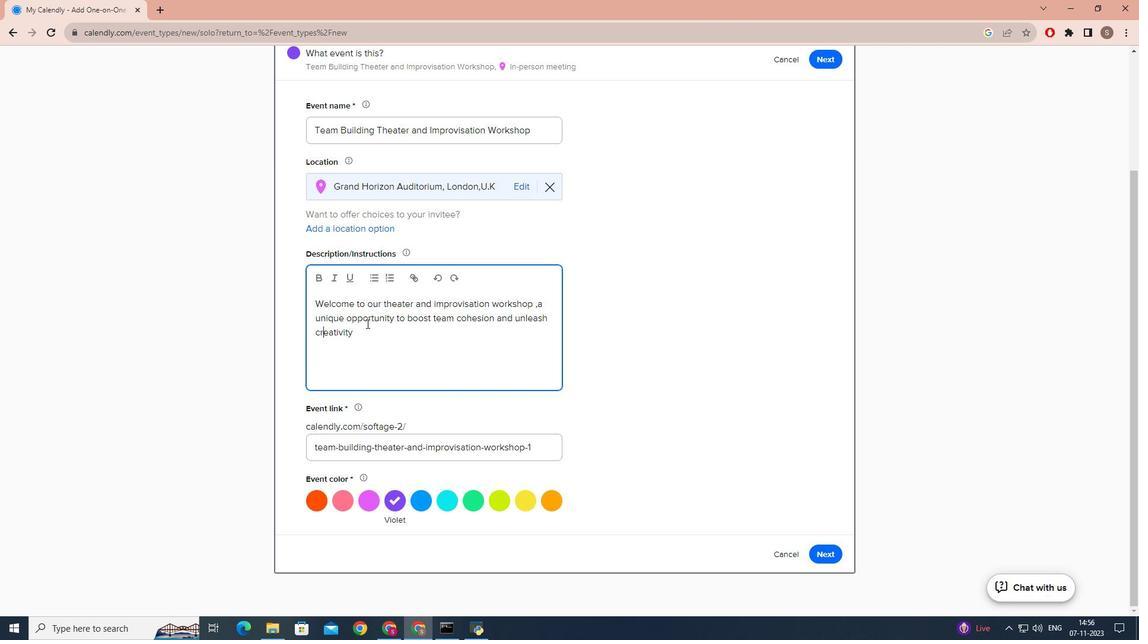 
Action: Mouse pressed left at (366, 323)
Screenshot: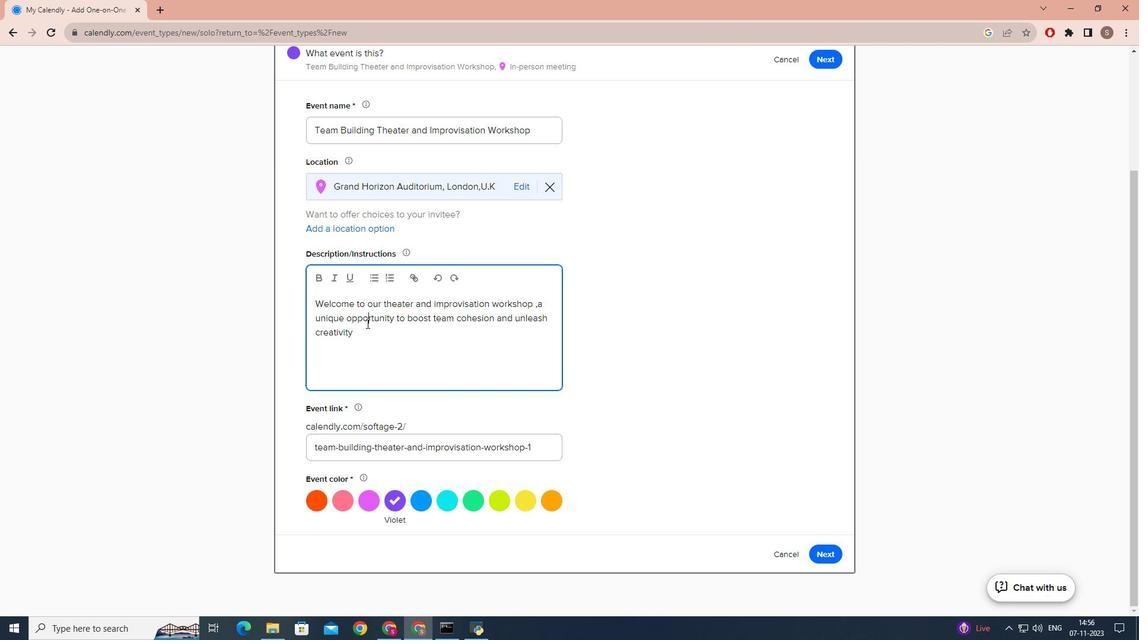 
Action: Mouse moved to (363, 333)
Screenshot: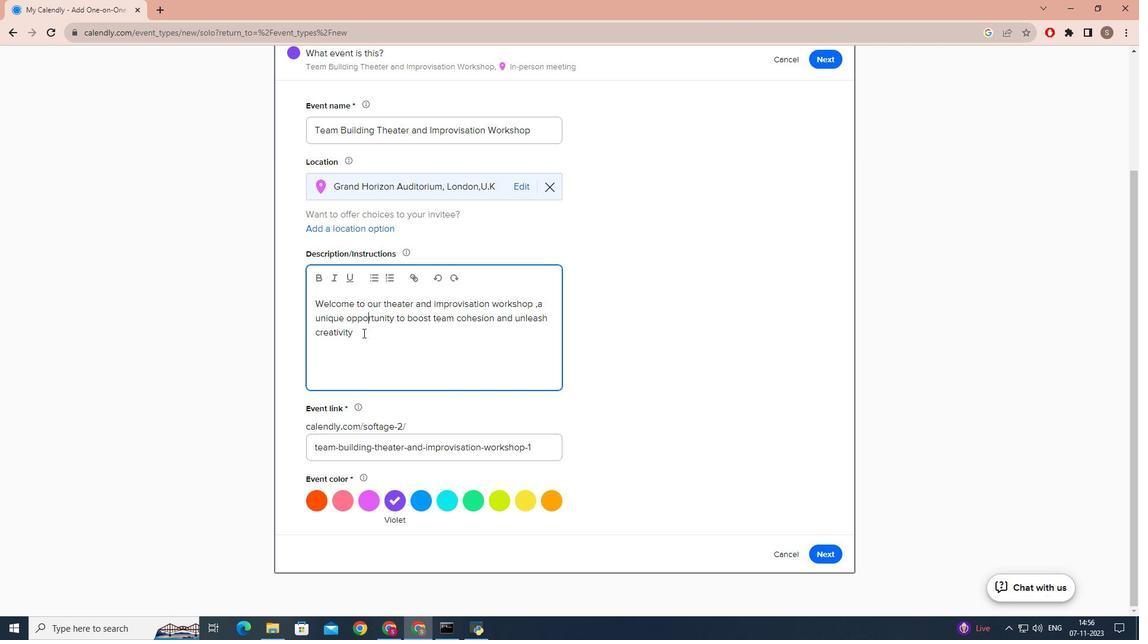 
Action: Mouse pressed left at (363, 333)
Screenshot: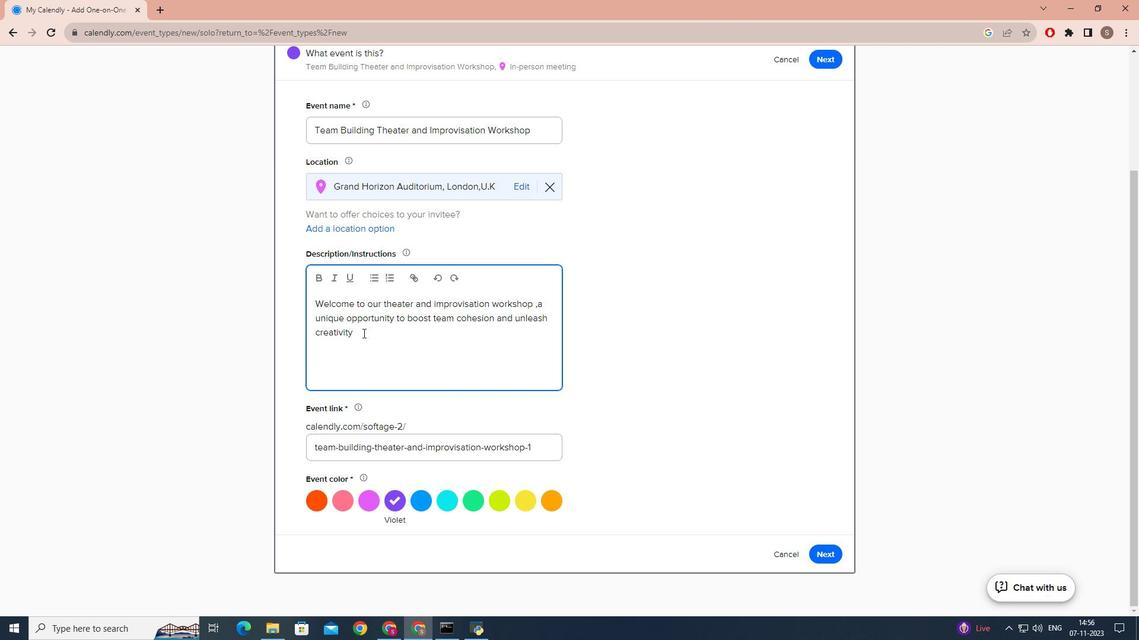 
Action: Key pressed ,within<Key.space>your<Key.space>corporate<Key.space>team.<Key.space><Key.caps_lock>T<Key.caps_lock>hise<Key.backspace><Key.space>enaging<Key.space><Key.backspace><Key.backspace><Key.backspace><Key.backspace><Key.backspace><Key.backspace>gaging
Screenshot: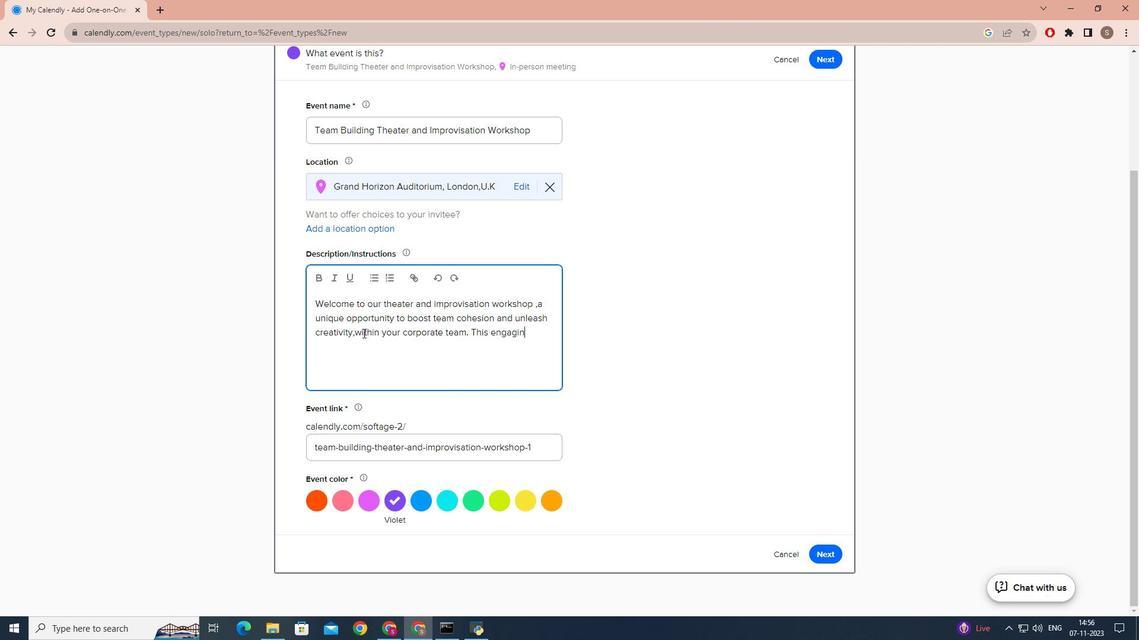 
Action: Mouse moved to (324, 342)
Screenshot: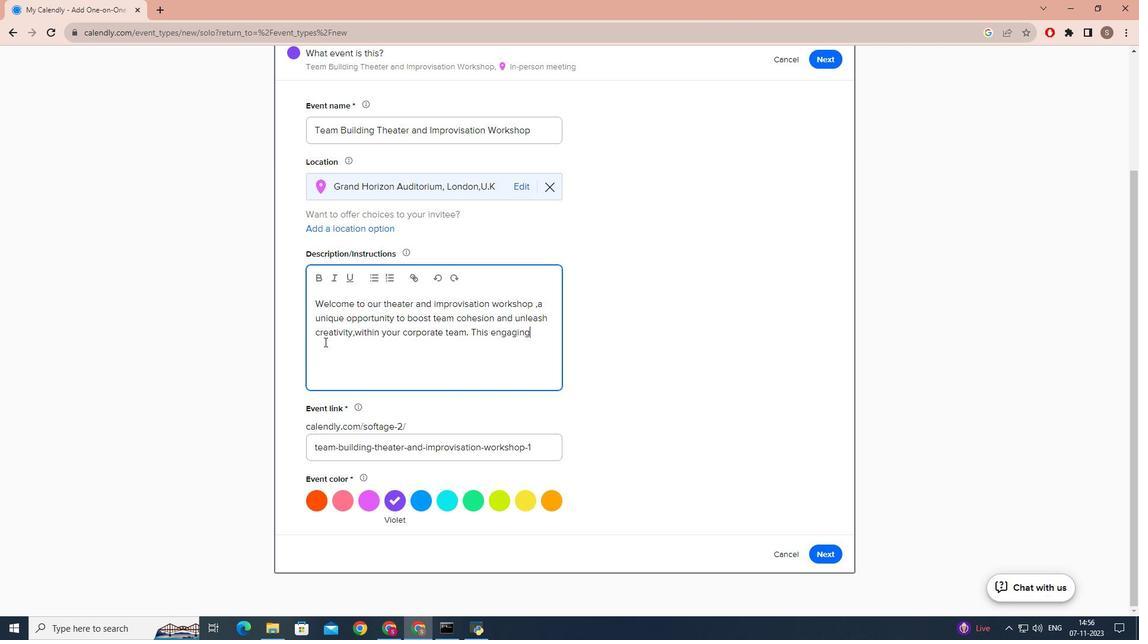 
Action: Key pressed <Key.space>session<Key.space>will<Key.space>not<Key.space>onlt<Key.backspace>y<Key.space>indpire<Key.space><Key.backspace><Key.backspace><Key.backspace><Key.backspace><Key.backspace><Key.backspace>spire<Key.space>creativity<Key.space>n<Key.backspace>but<Key.space>also<Key.space>improv<Key.space><Key.backspace>e<Key.space>communi
Screenshot: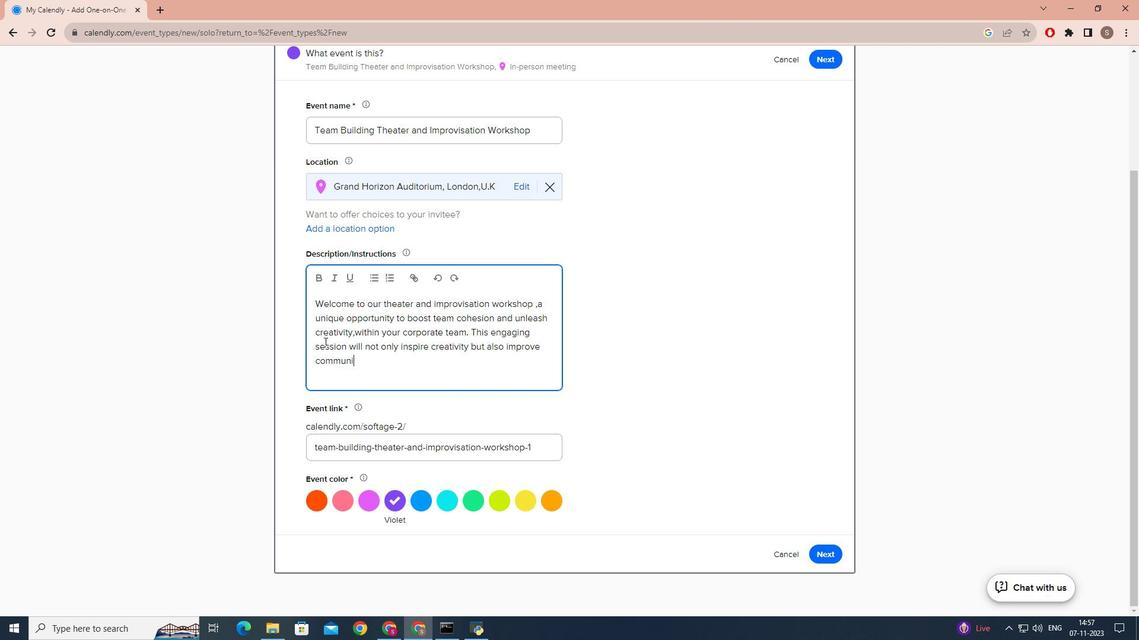 
Action: Mouse moved to (322, 342)
Screenshot: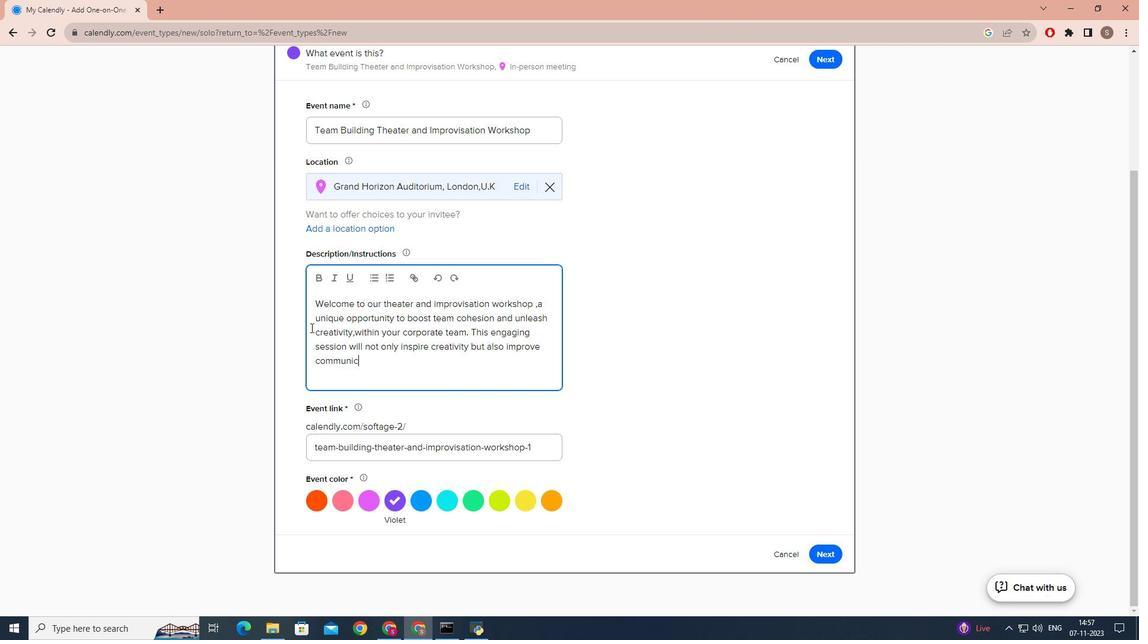 
Action: Key pressed c
Screenshot: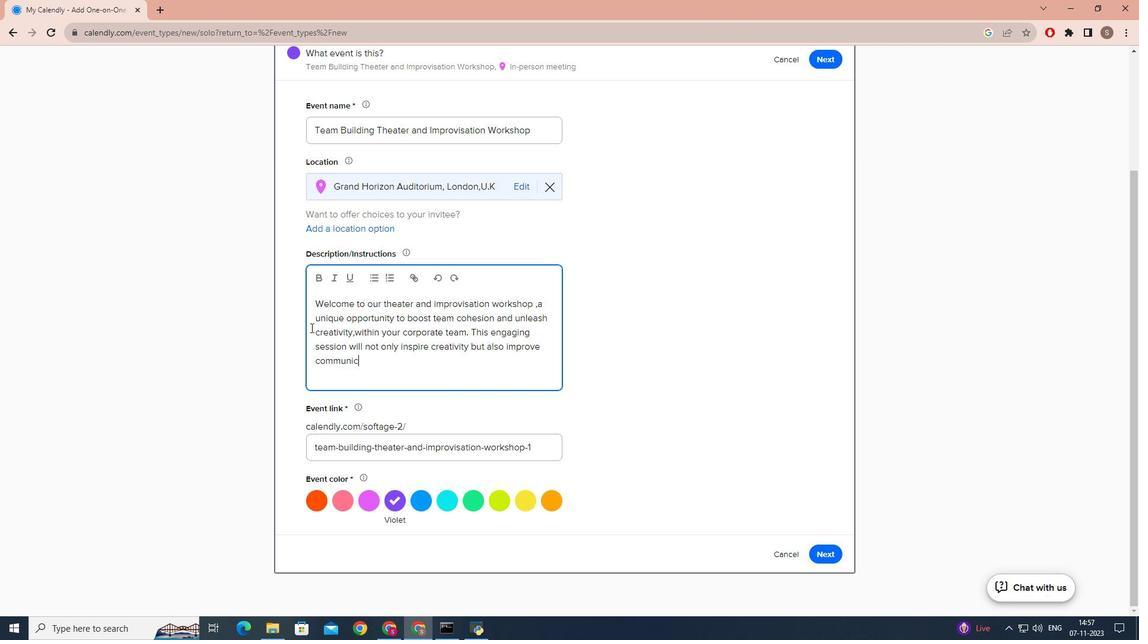 
Action: Mouse moved to (310, 328)
Screenshot: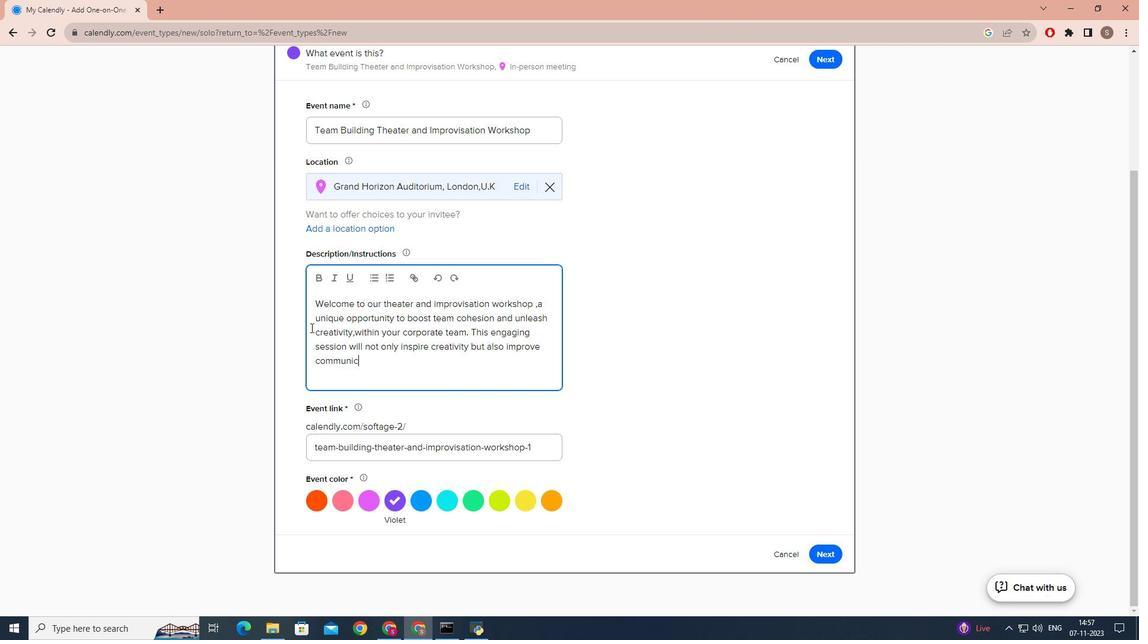 
Action: Key pressed ation,problm<Key.backspace>em<Key.space>solving<Key.space>and<Key.space>collaboration<Key.space>skills.<Key.caps_lock>G<Key.caps_lock>et<Key.space>readu<Key.backspace>y<Key.space>to<Key.space>step<Key.space>out<Key.space>of<Key.space>your
Screenshot: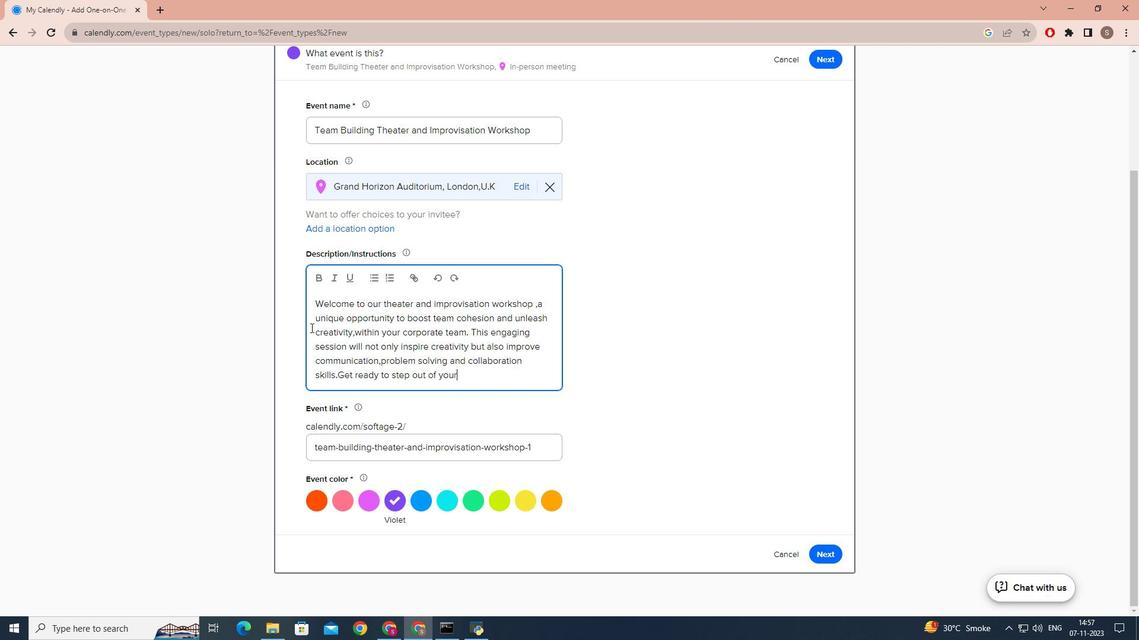 
Action: Mouse moved to (293, 335)
Screenshot: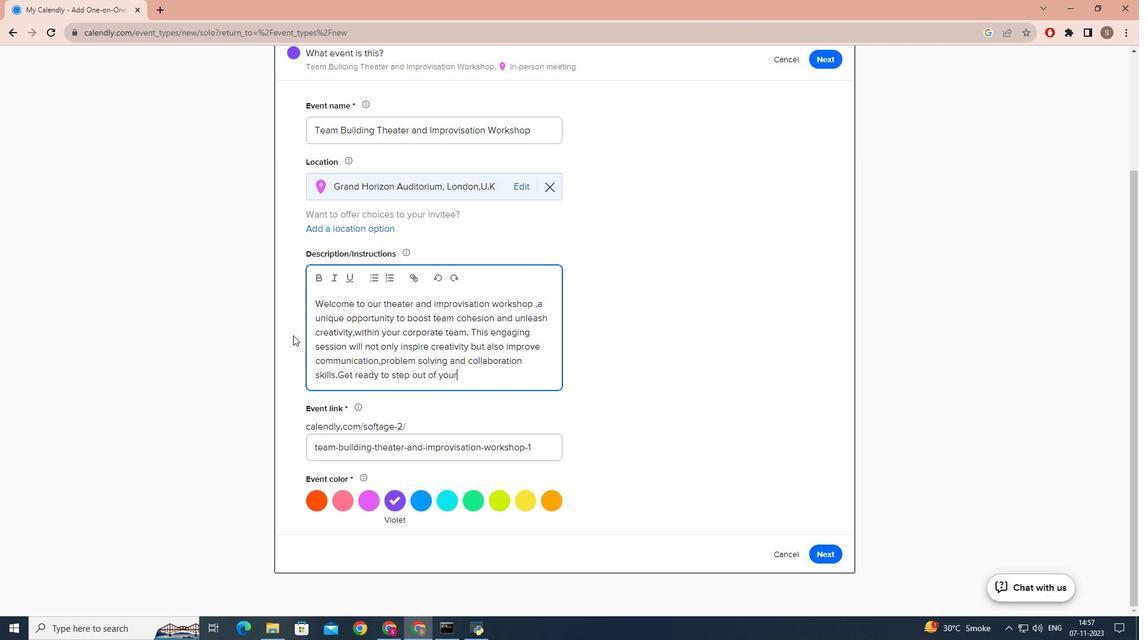
Action: Key pressed <Key.space>comfort<Key.space>zone<Key.space><Key.space>and<Key.space>into<Key.space>the<Key.space>world<Key.space>of<Key.space>improb<Key.backspace>visation<Key.shift_r><Key.shift_r><Key.shift_r><Key.shift_r><Key.shift_r><Key.shift_r><Key.shift_r><Key.shift_r><Key.shift_r><Key.shift_r><Key.shift_r><Key.shift_r><Key.shift_r><Key.shift_r><Key.shift_r><Key.shift_r><Key.shift_r>!
Screenshot: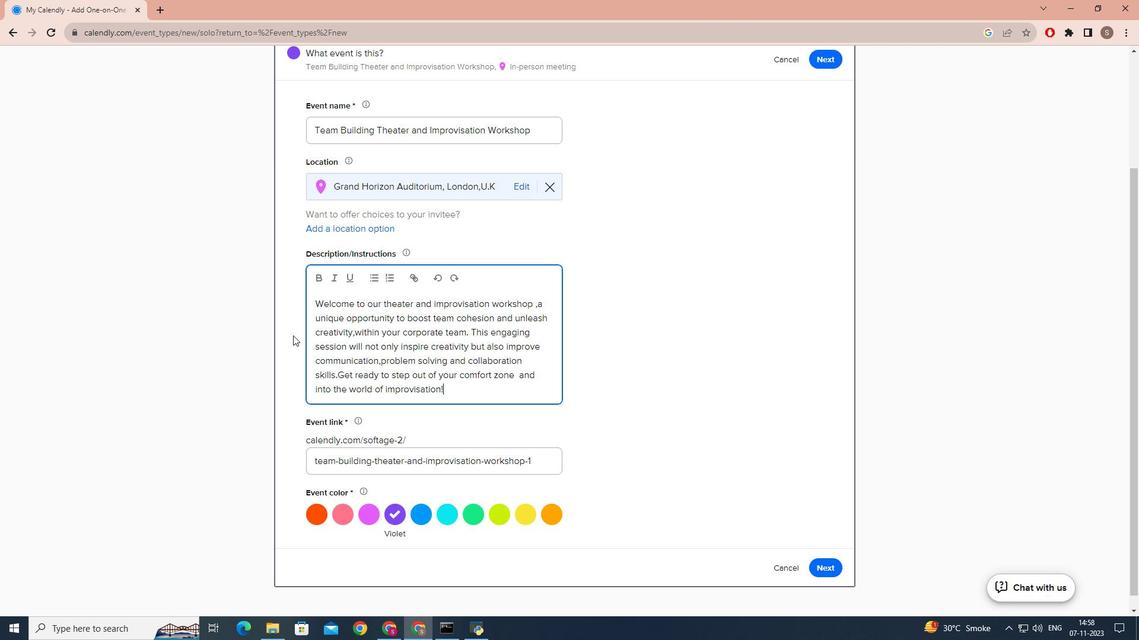 
Action: Mouse moved to (448, 522)
Screenshot: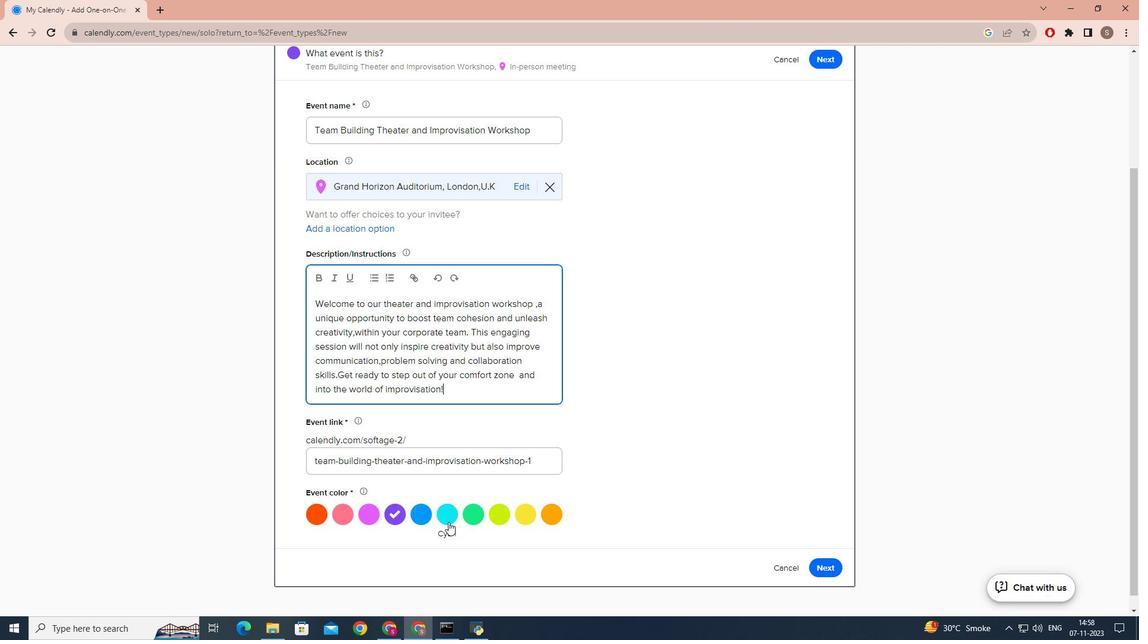 
Action: Mouse pressed left at (448, 522)
Screenshot: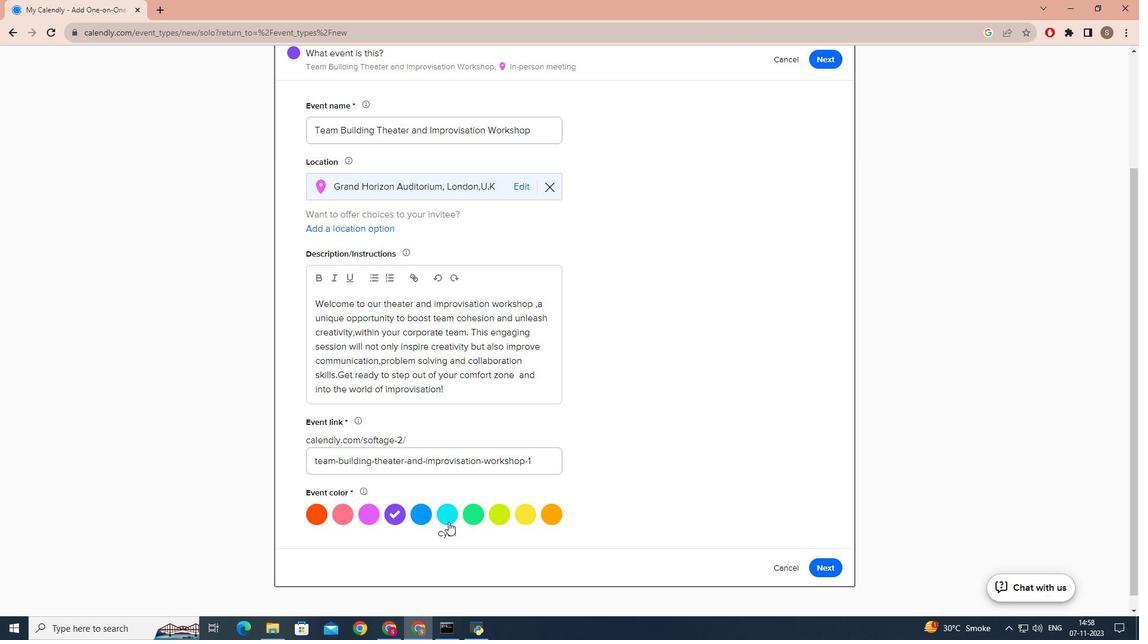 
Action: Mouse moved to (812, 568)
Screenshot: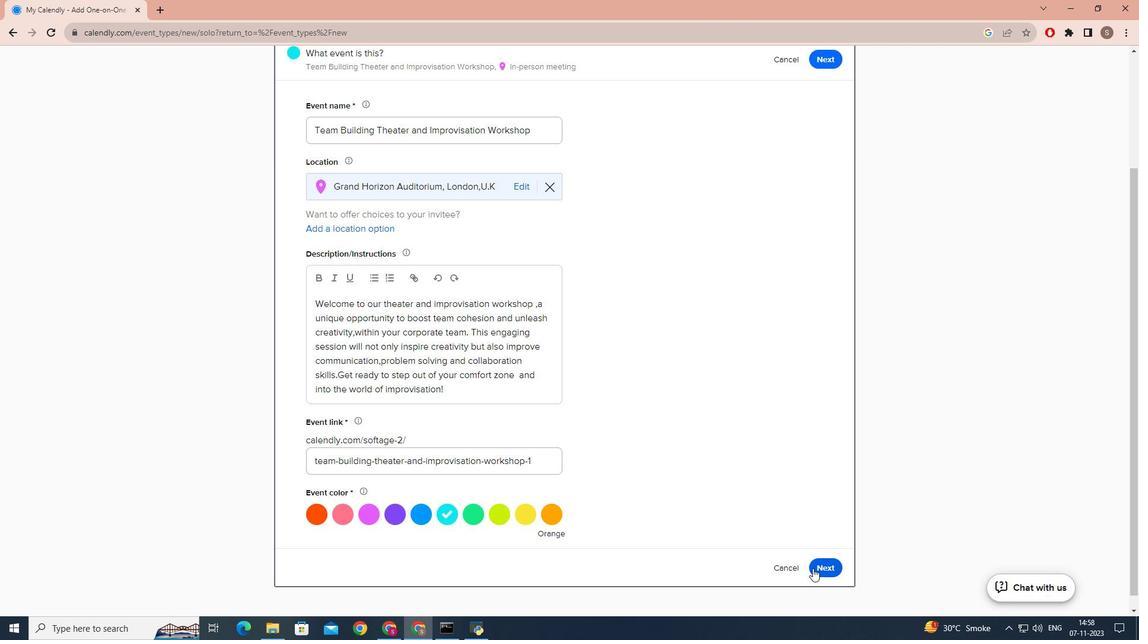 
Action: Mouse pressed left at (812, 568)
Screenshot: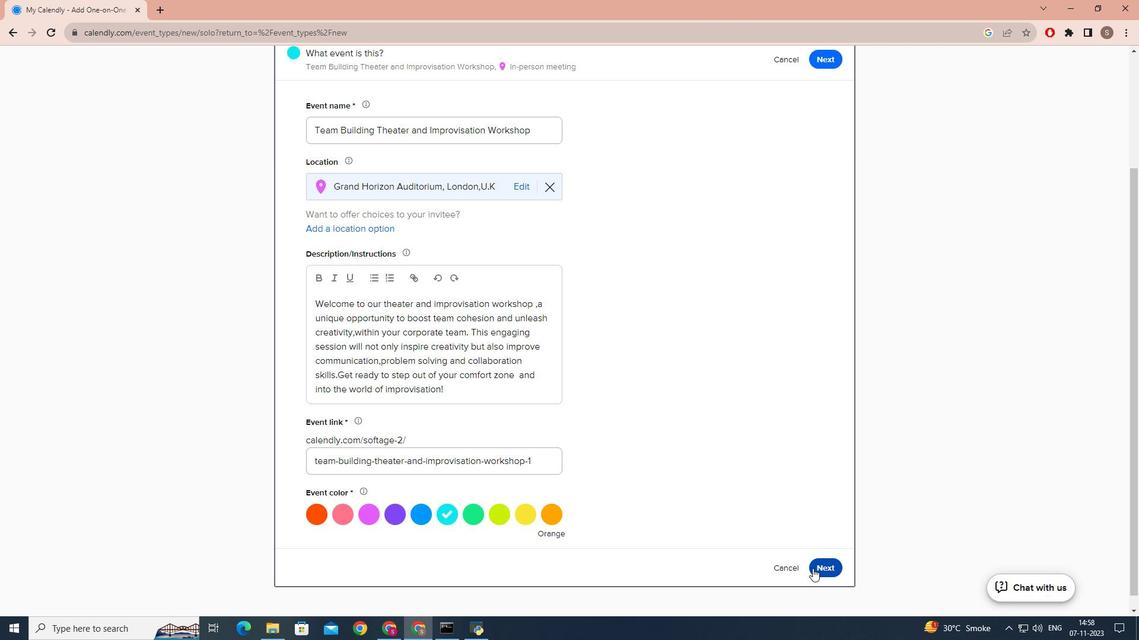 
Action: Mouse moved to (330, 337)
Screenshot: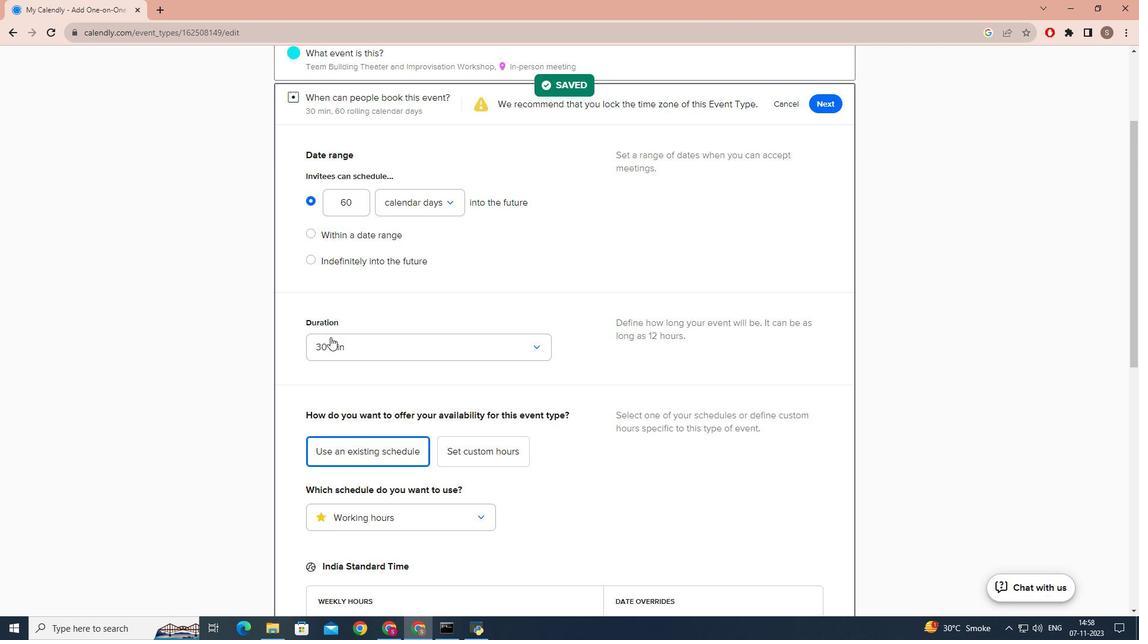 
Action: Mouse pressed left at (330, 337)
Screenshot: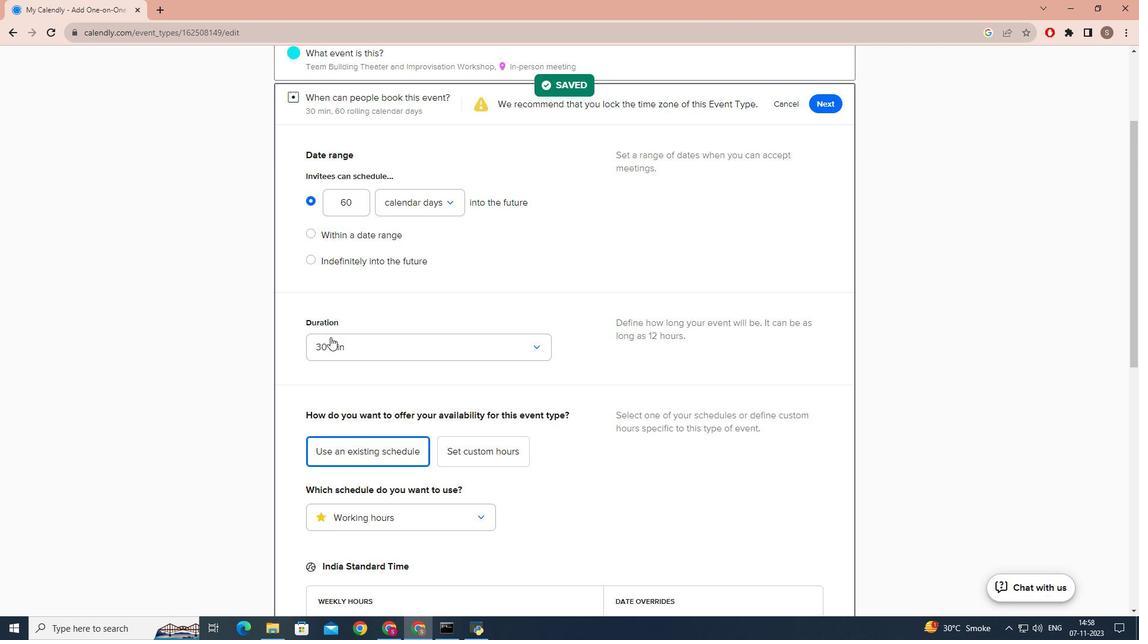 
Action: Mouse moved to (339, 464)
Screenshot: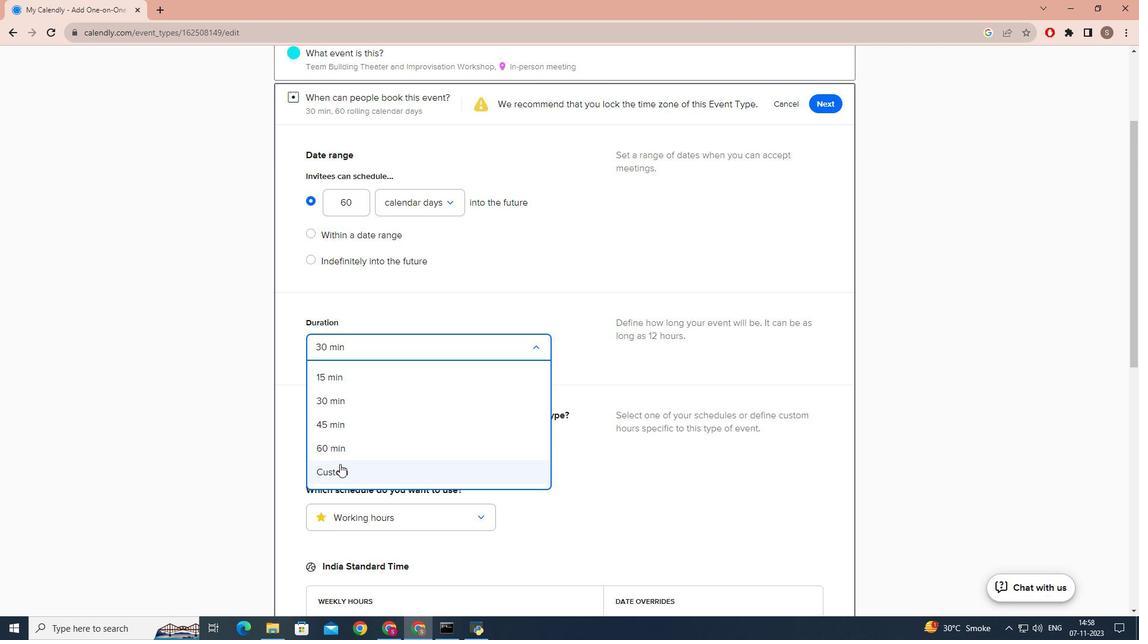 
Action: Mouse pressed left at (339, 464)
Screenshot: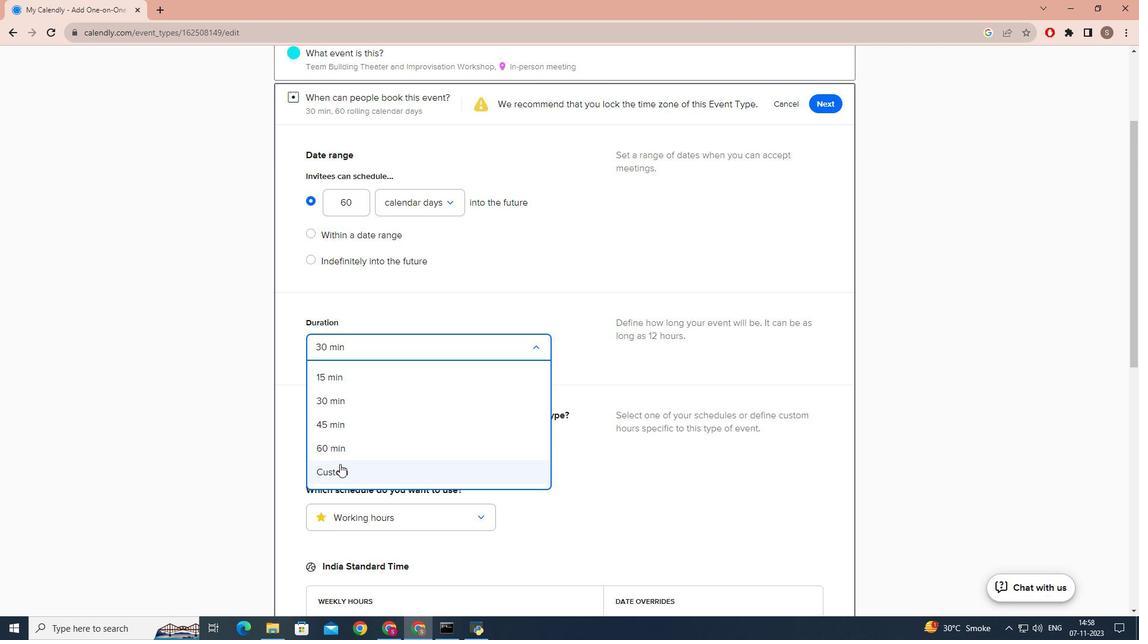 
Action: Mouse moved to (389, 367)
Screenshot: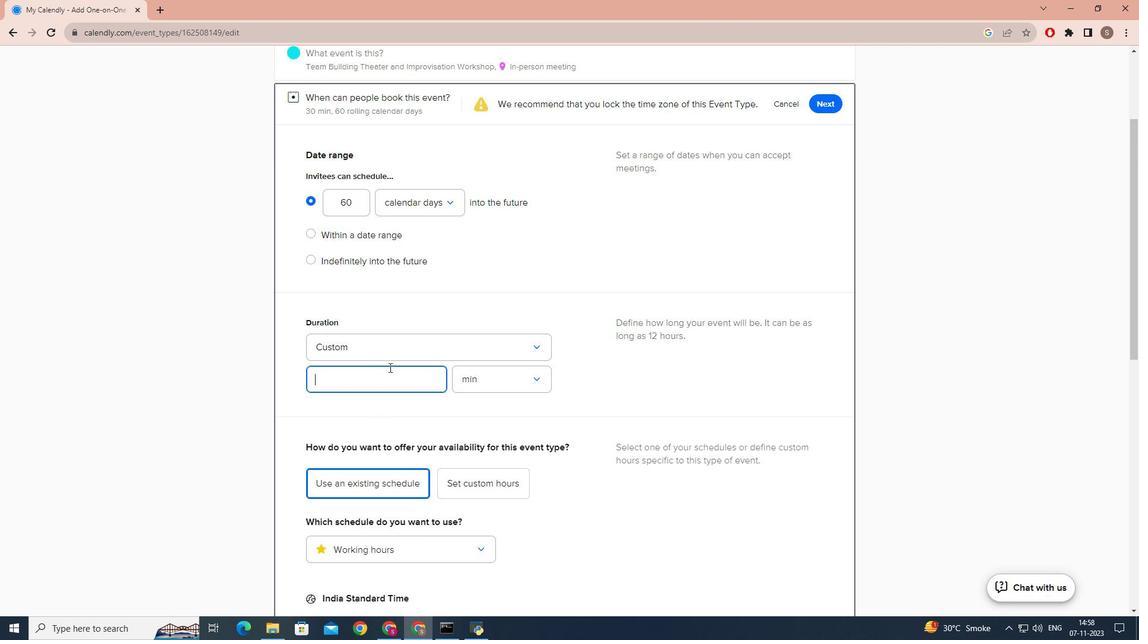 
Action: Key pressed 75
Screenshot: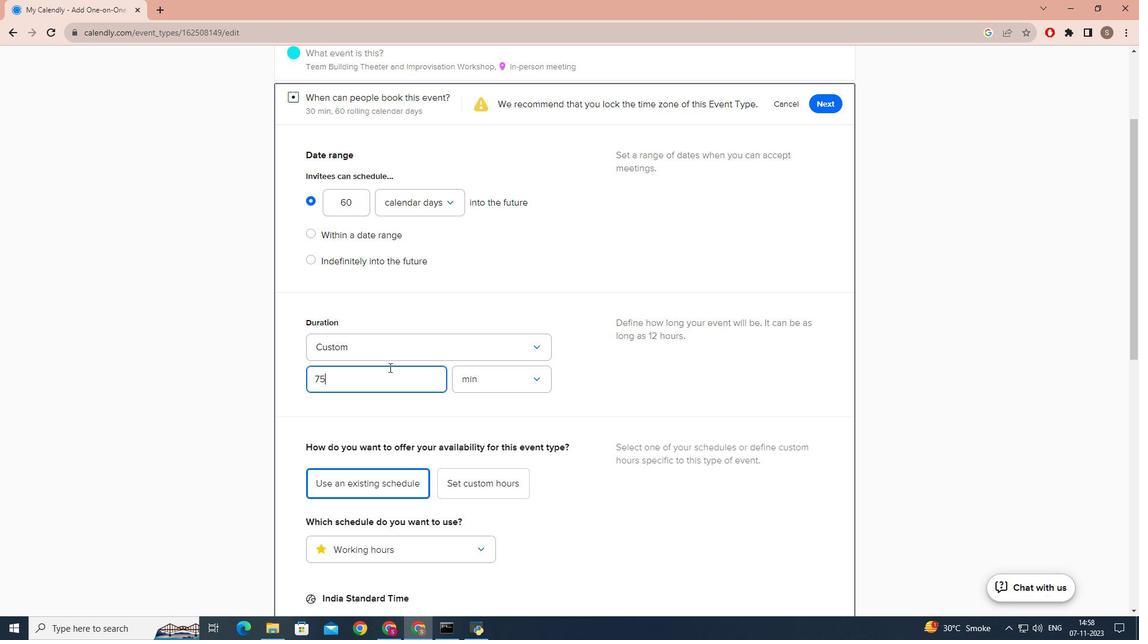
Action: Mouse moved to (382, 423)
Screenshot: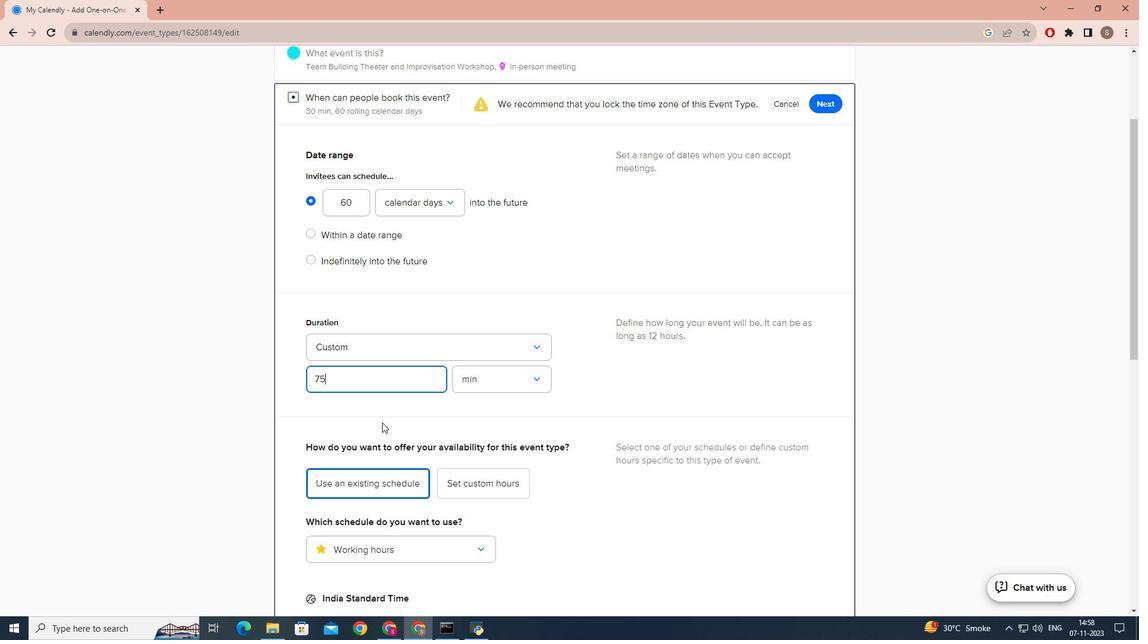 
Action: Mouse pressed left at (382, 423)
Screenshot: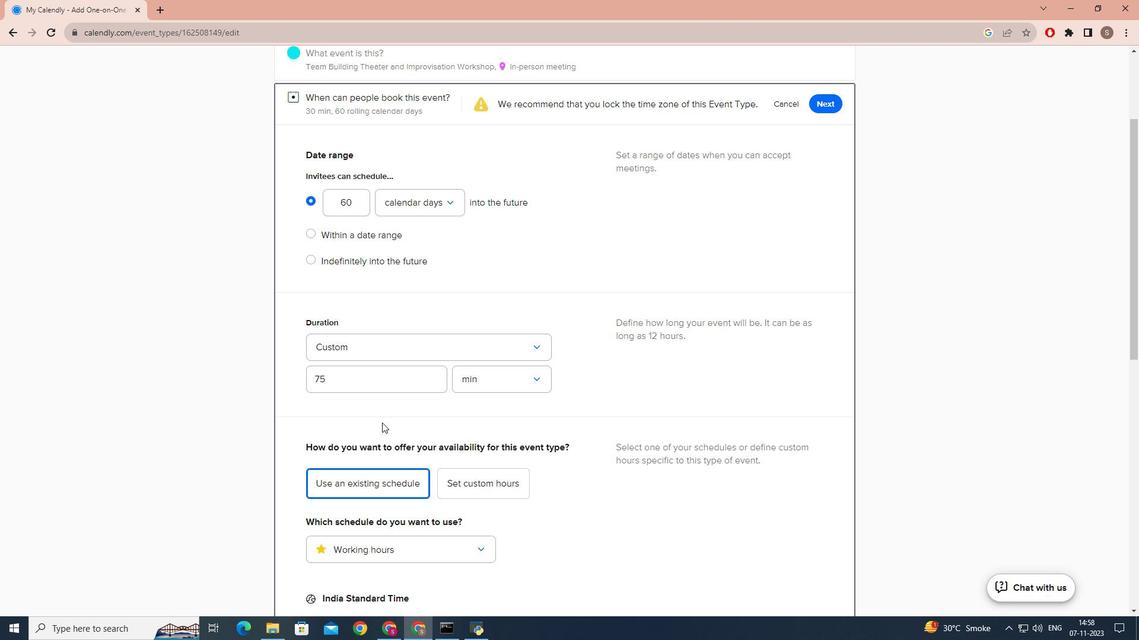 
Action: Mouse scrolled (382, 422) with delta (0, 0)
Screenshot: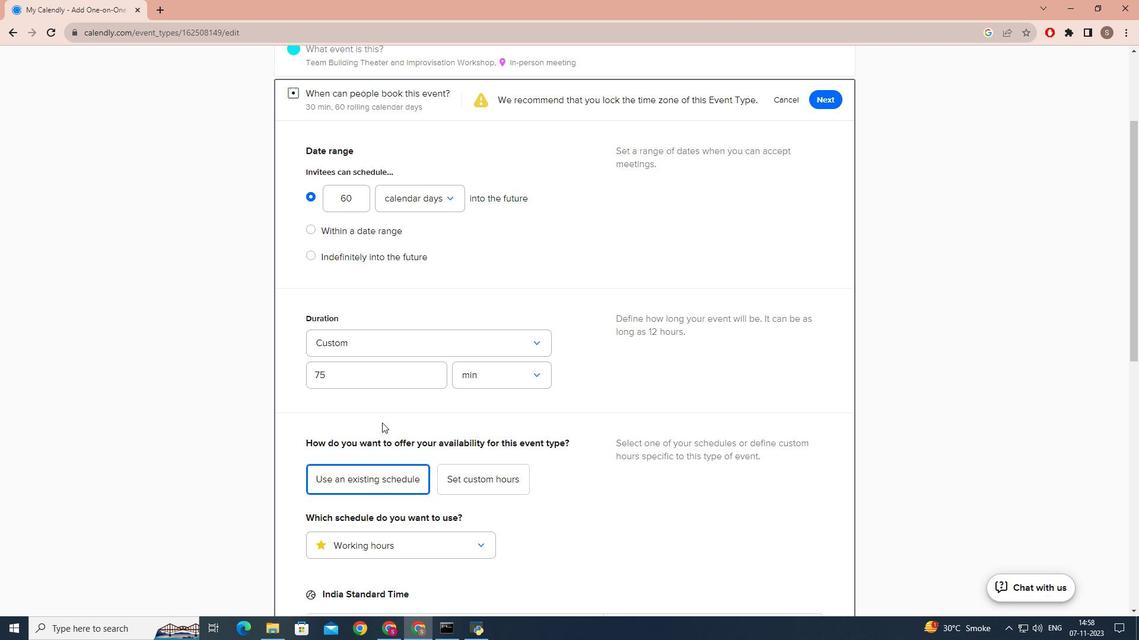 
Action: Mouse scrolled (382, 422) with delta (0, 0)
Screenshot: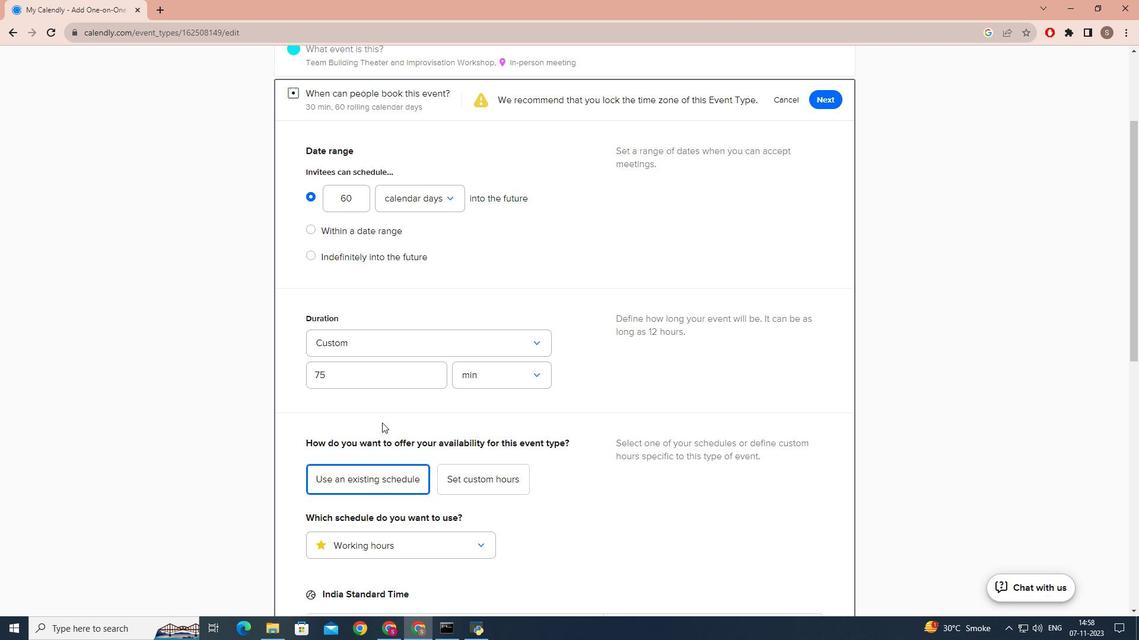 
Action: Mouse scrolled (382, 422) with delta (0, 0)
Screenshot: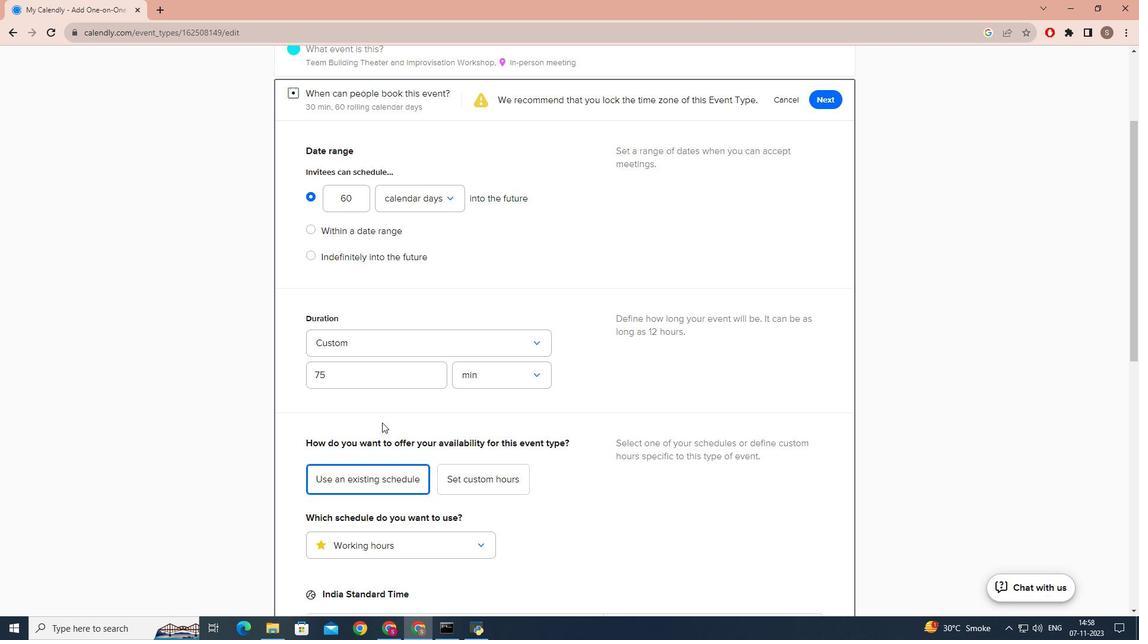 
Action: Mouse scrolled (382, 422) with delta (0, 0)
Screenshot: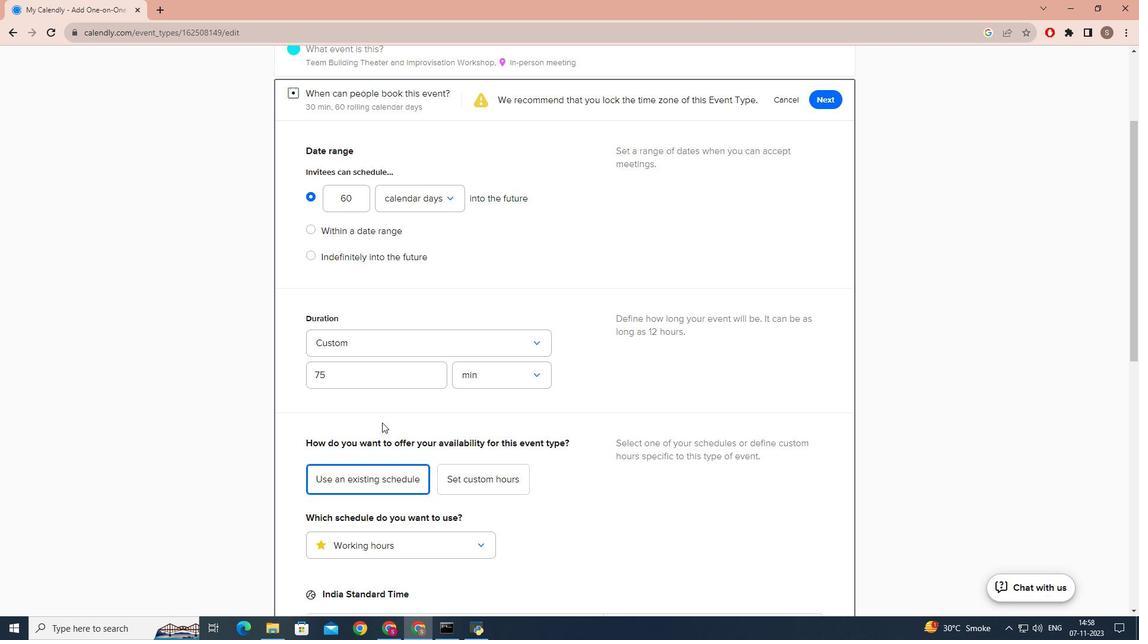 
Action: Mouse scrolled (382, 422) with delta (0, 0)
Screenshot: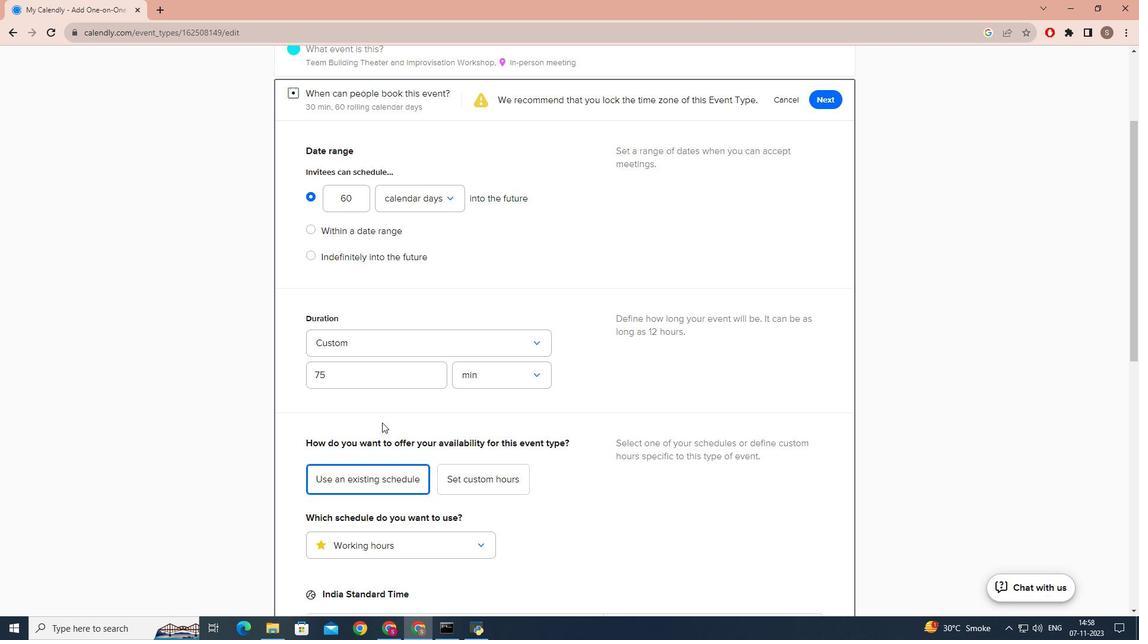 
Action: Mouse scrolled (382, 422) with delta (0, 0)
Screenshot: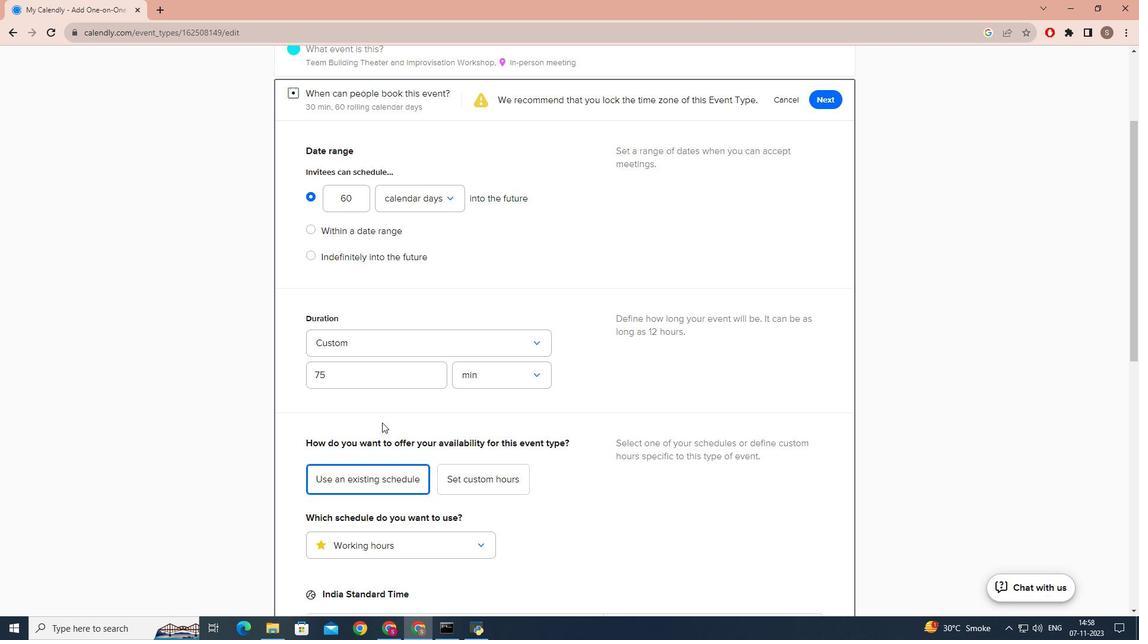 
Action: Mouse moved to (382, 423)
Screenshot: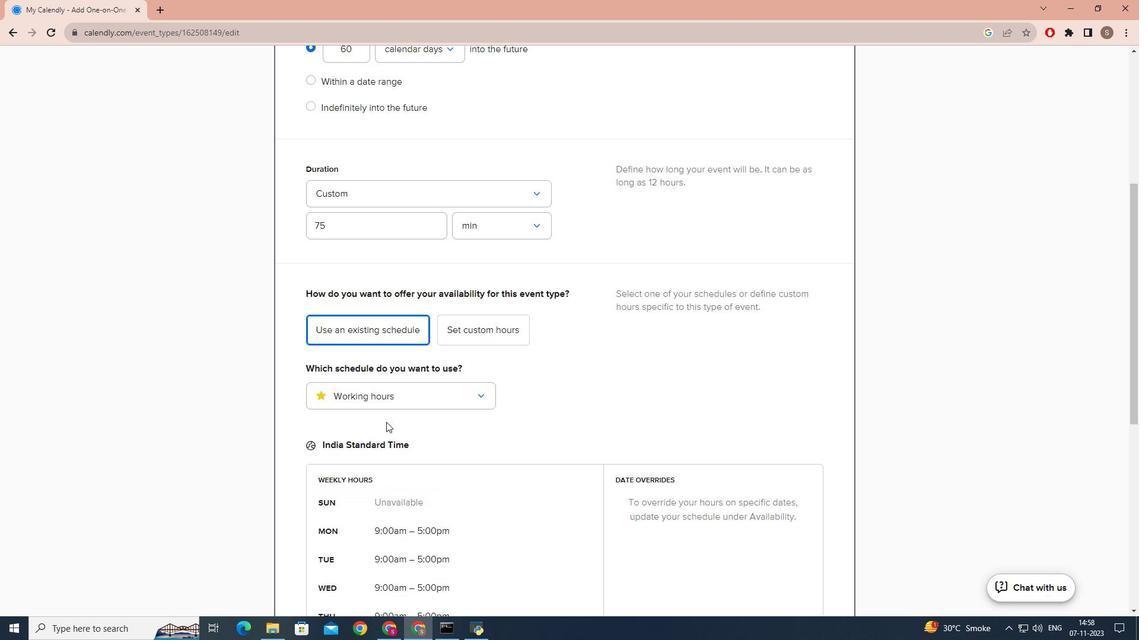 
Action: Mouse scrolled (382, 422) with delta (0, 0)
Screenshot: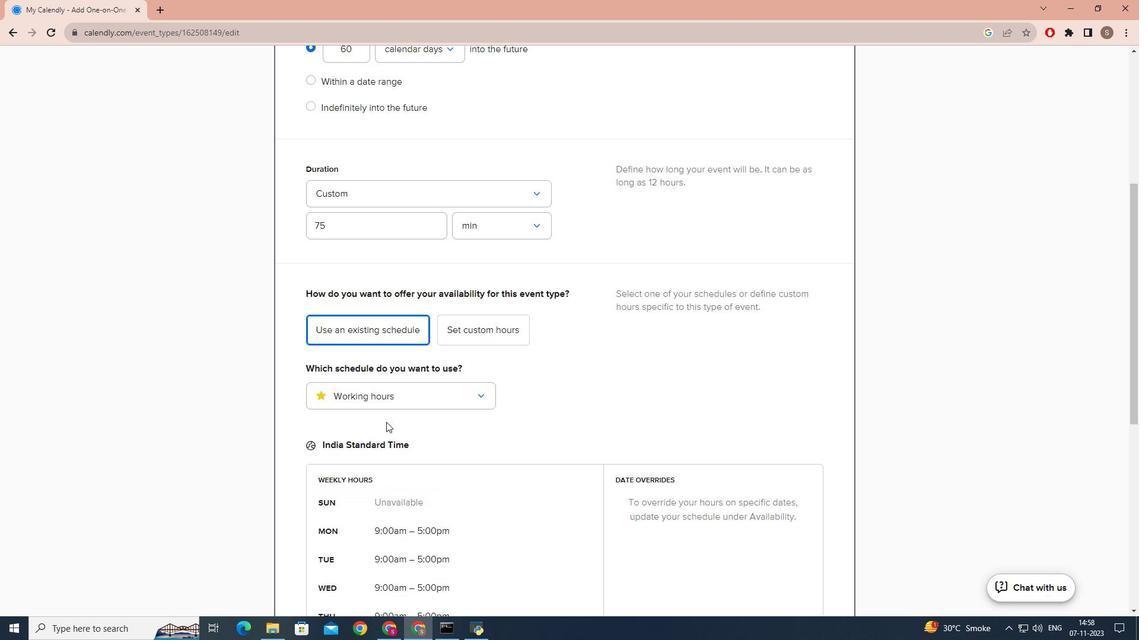 
Action: Mouse moved to (386, 422)
Screenshot: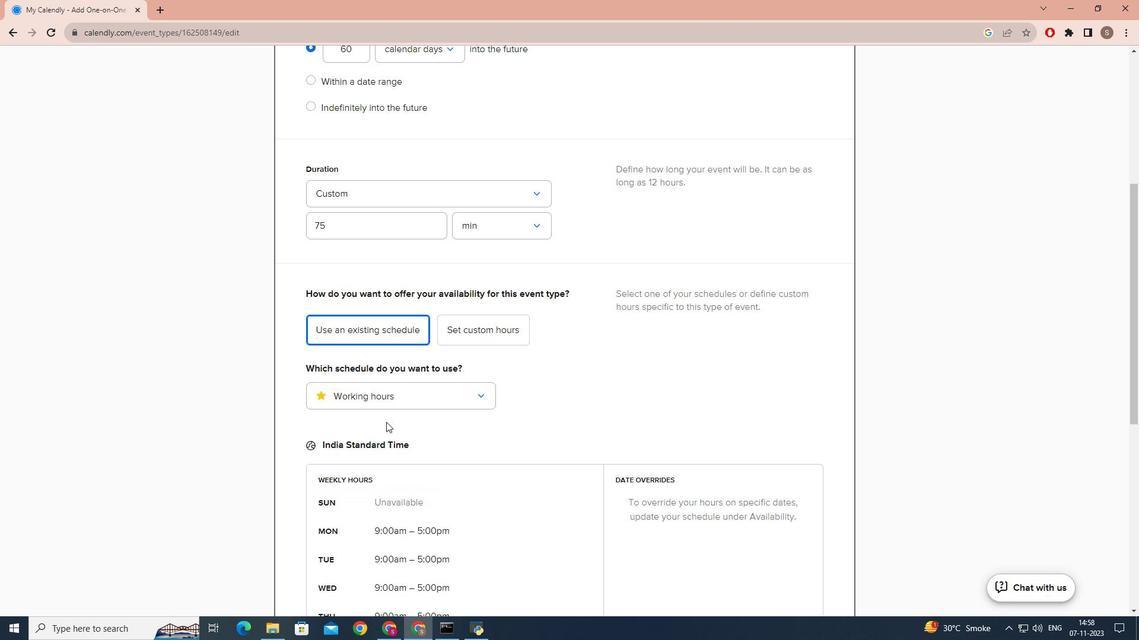 
Action: Mouse scrolled (386, 421) with delta (0, 0)
Screenshot: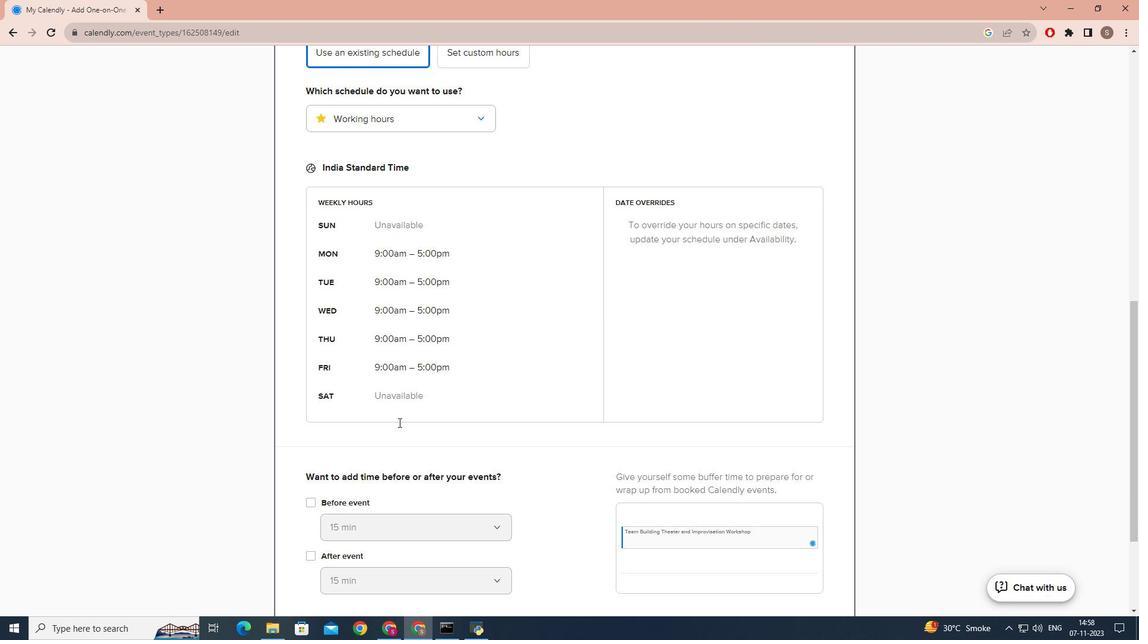 
Action: Mouse scrolled (386, 421) with delta (0, 0)
Screenshot: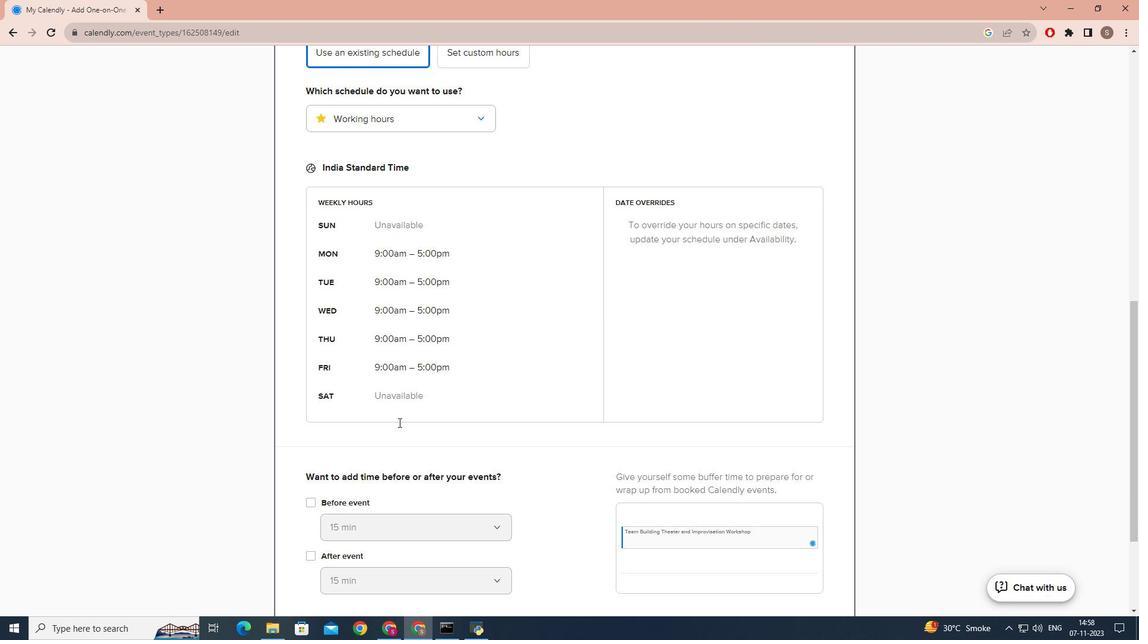 
Action: Mouse scrolled (386, 421) with delta (0, 0)
Screenshot: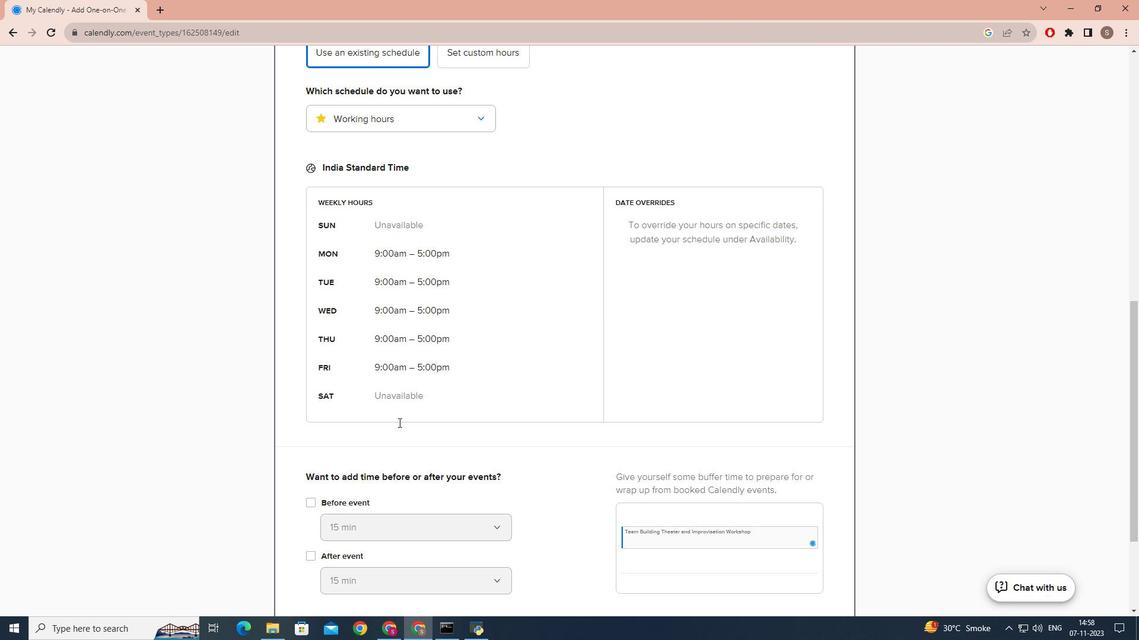 
Action: Mouse moved to (386, 423)
Screenshot: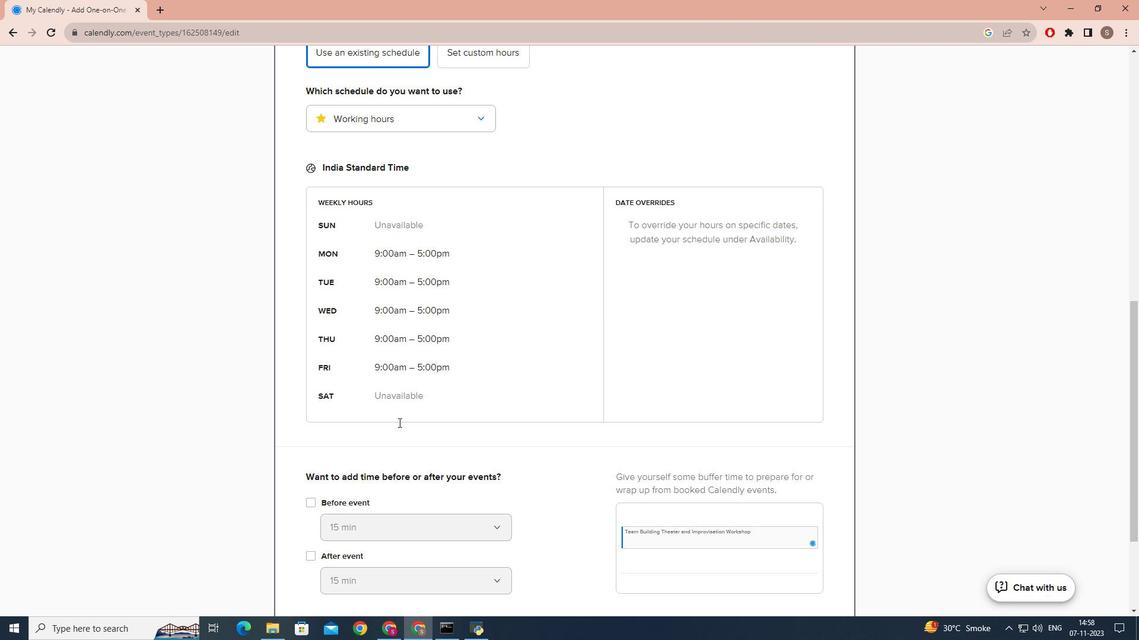 
Action: Mouse scrolled (386, 422) with delta (0, 0)
Screenshot: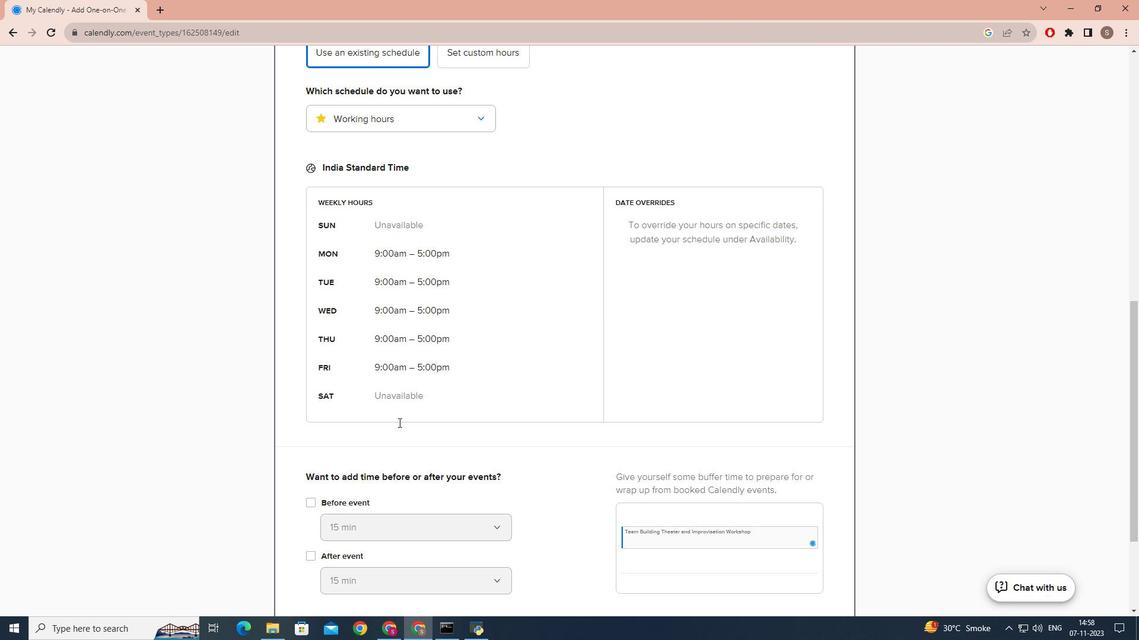 
Action: Mouse moved to (819, 553)
Screenshot: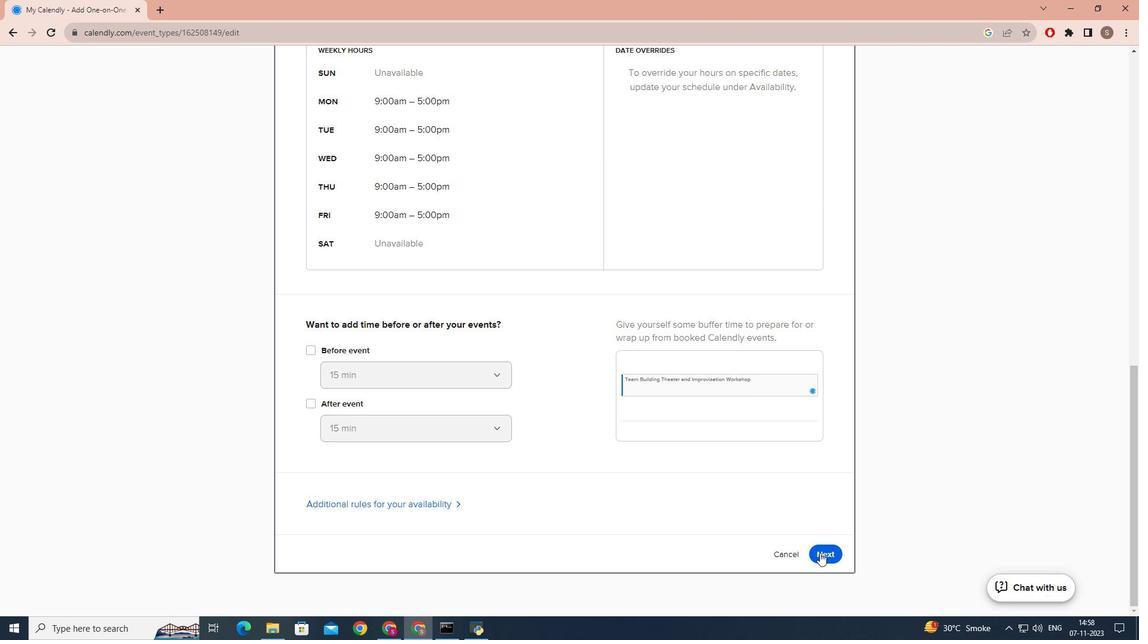 
Action: Mouse pressed left at (819, 553)
Screenshot: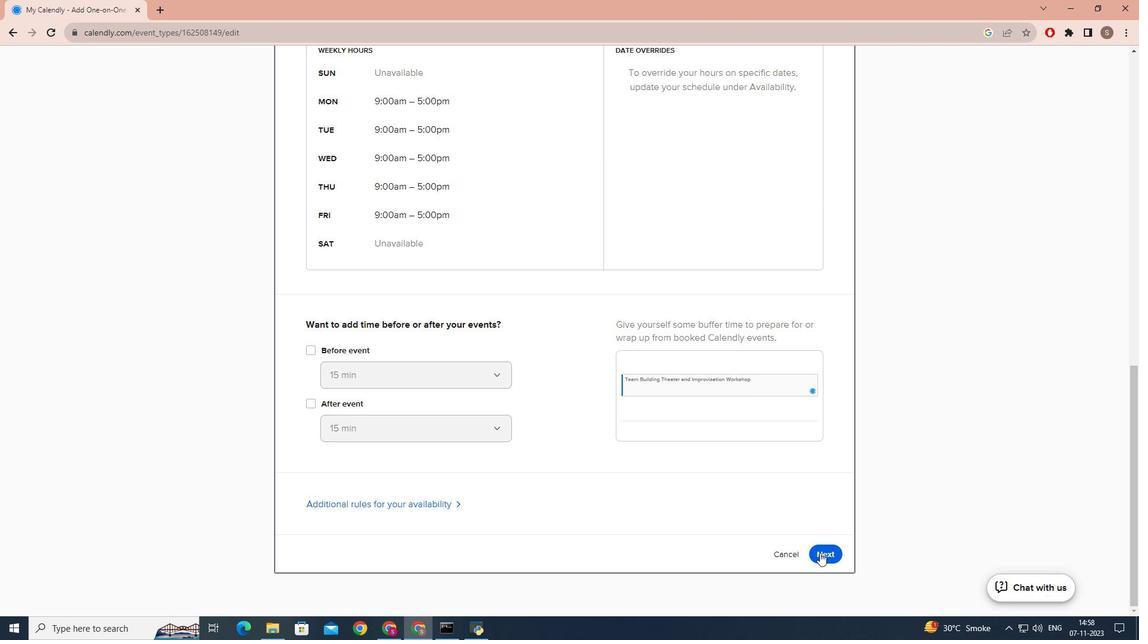 
